 Task: Select Convenience. Add to cart, from Walgreens for 3390 Emily Renzelli Boulevard, San Francisco, California 94103, Cell Number 831-612-1938, following items : Vaseline Intensive Care Aloe Soothe Body Lotion - 1, Ruffles Potato Chips - 2, Wet n Wild Brow-Sessive Brow Shaping Gel Brown - 1, Doritos Flamin Hot Tortilla Chips Limon - 1
Action: Mouse moved to (310, 144)
Screenshot: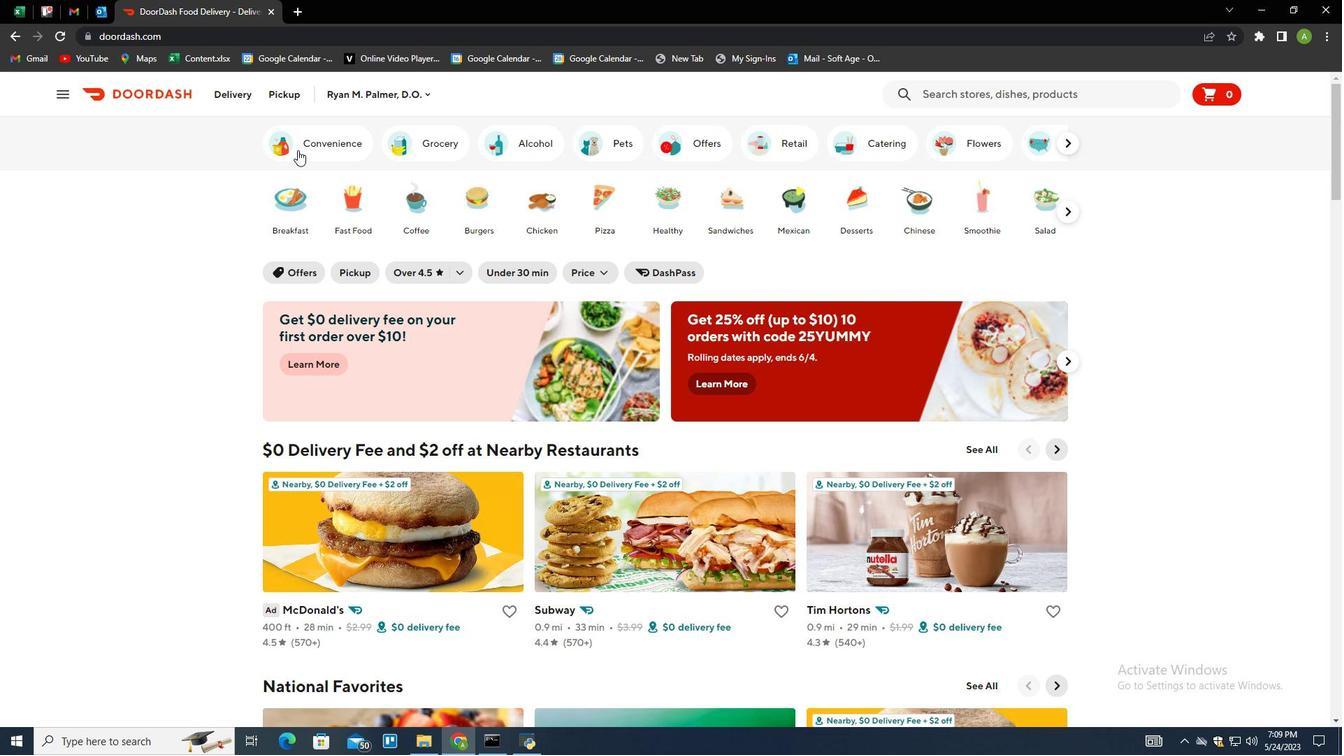 
Action: Mouse pressed left at (310, 144)
Screenshot: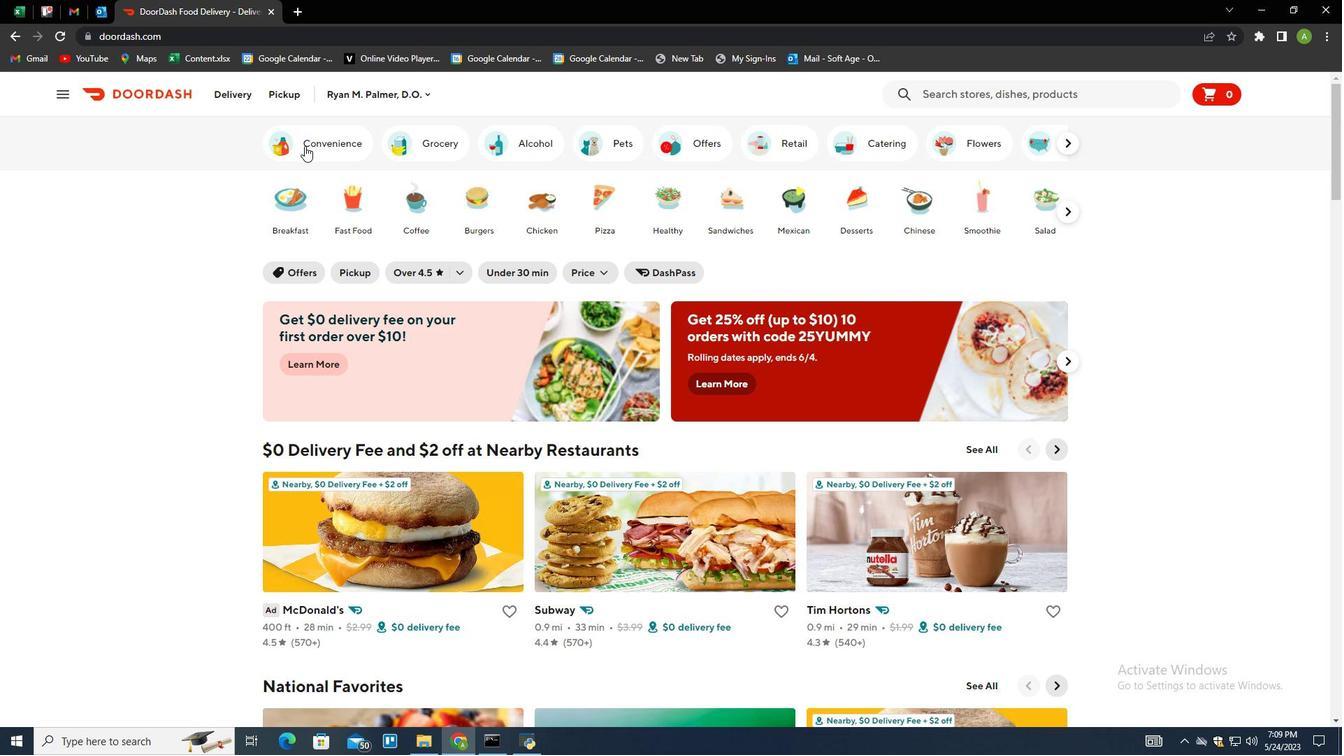 
Action: Mouse moved to (865, 509)
Screenshot: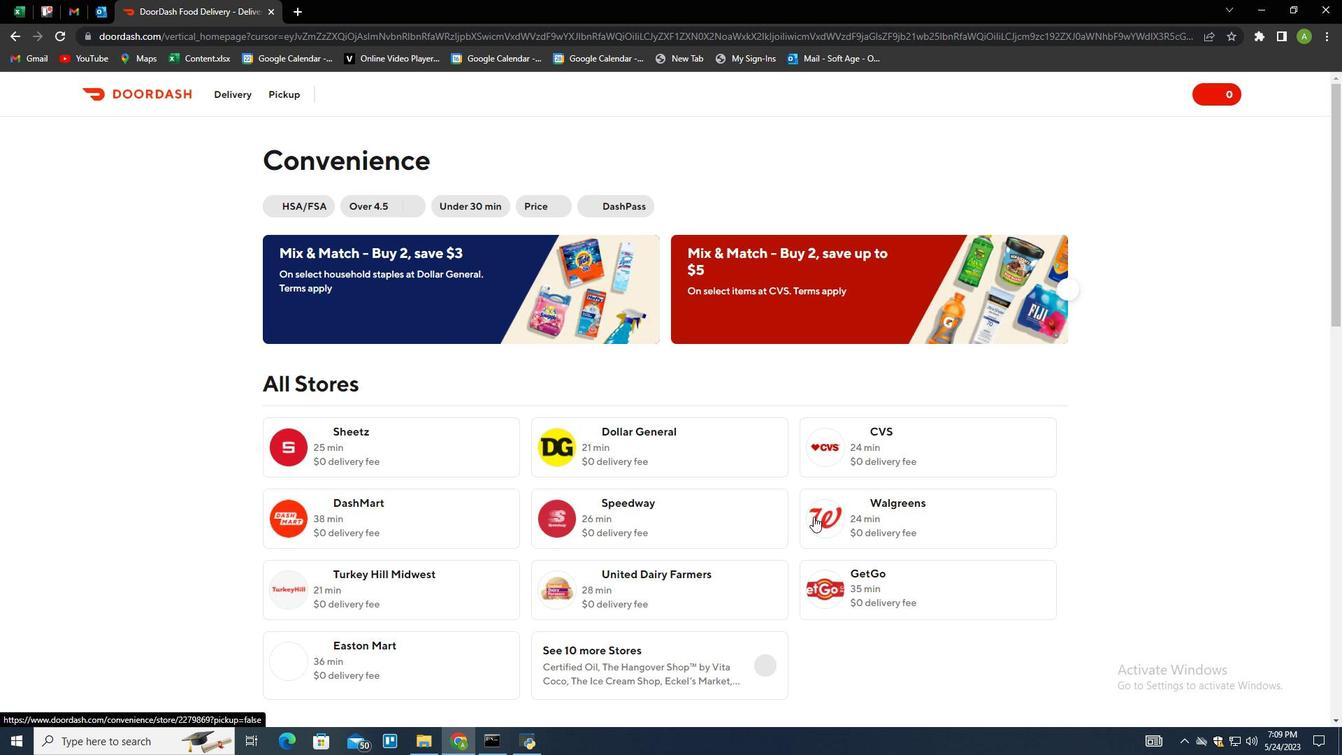 
Action: Mouse pressed left at (865, 509)
Screenshot: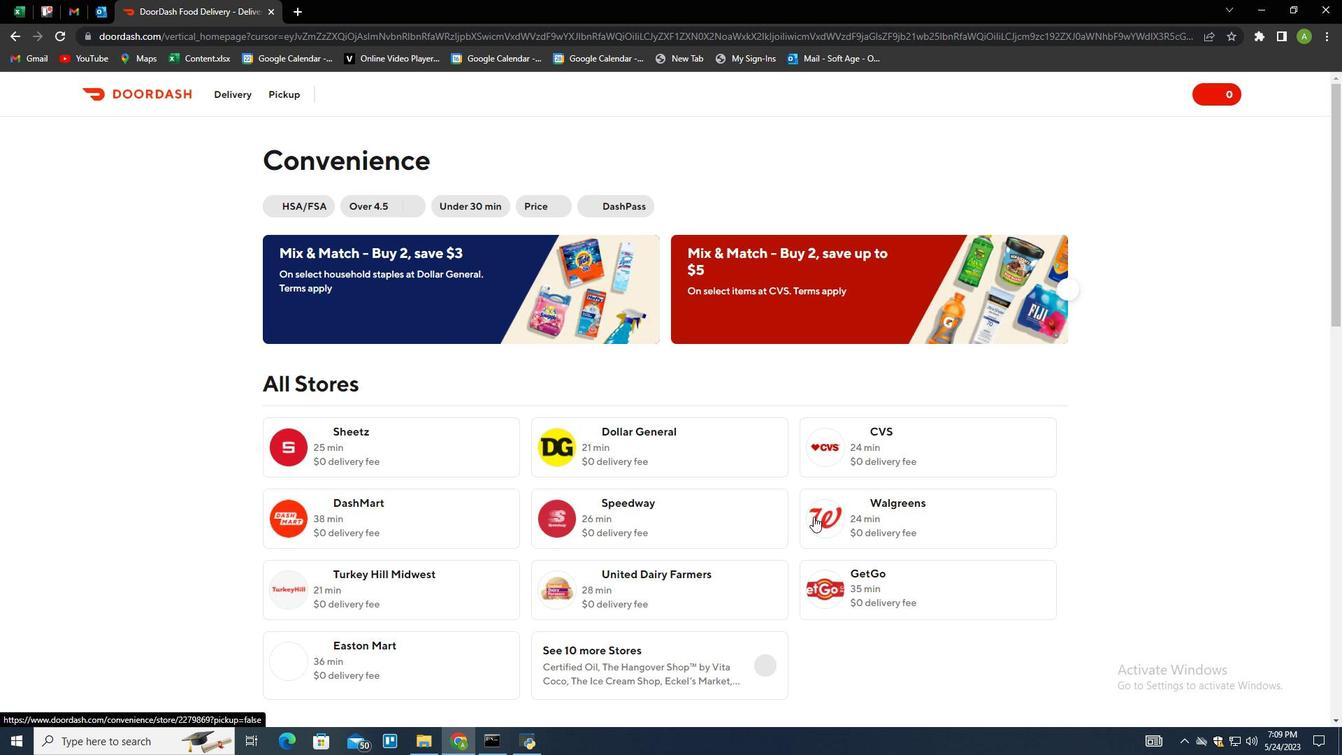 
Action: Mouse moved to (320, 94)
Screenshot: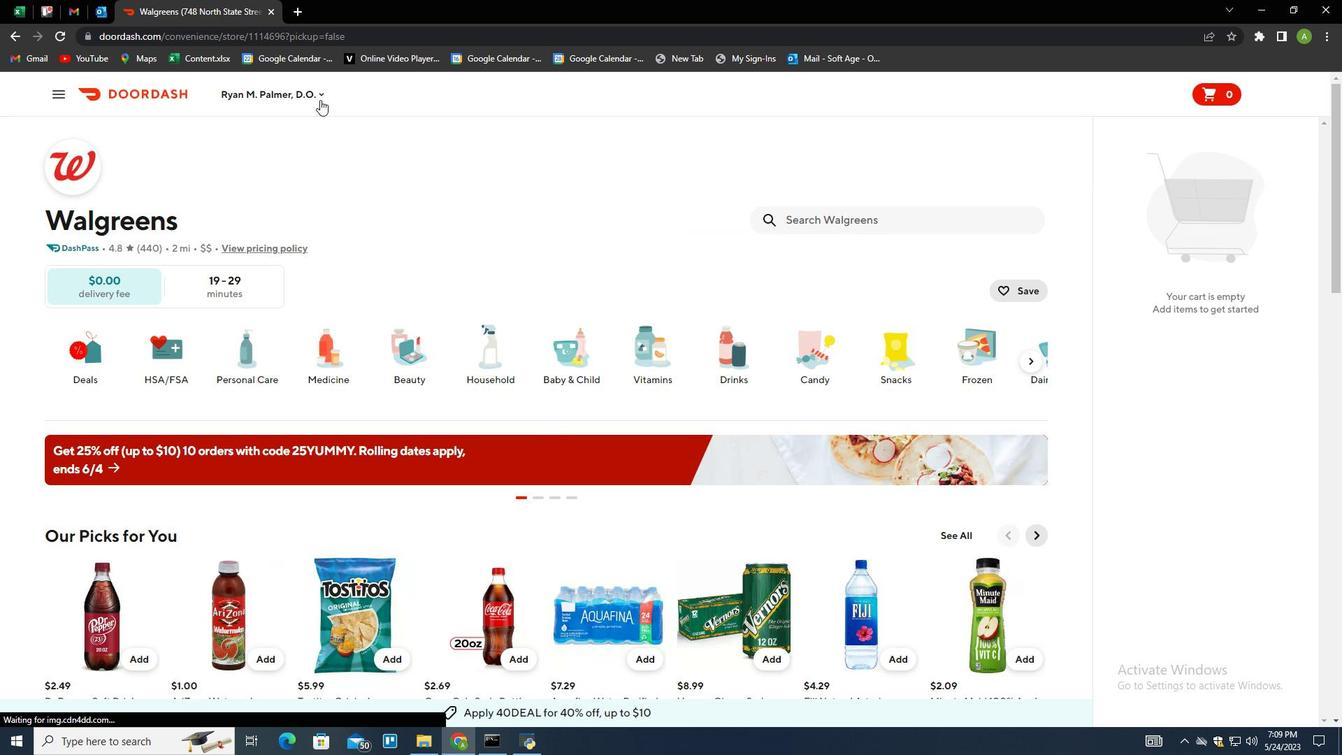 
Action: Mouse pressed left at (320, 94)
Screenshot: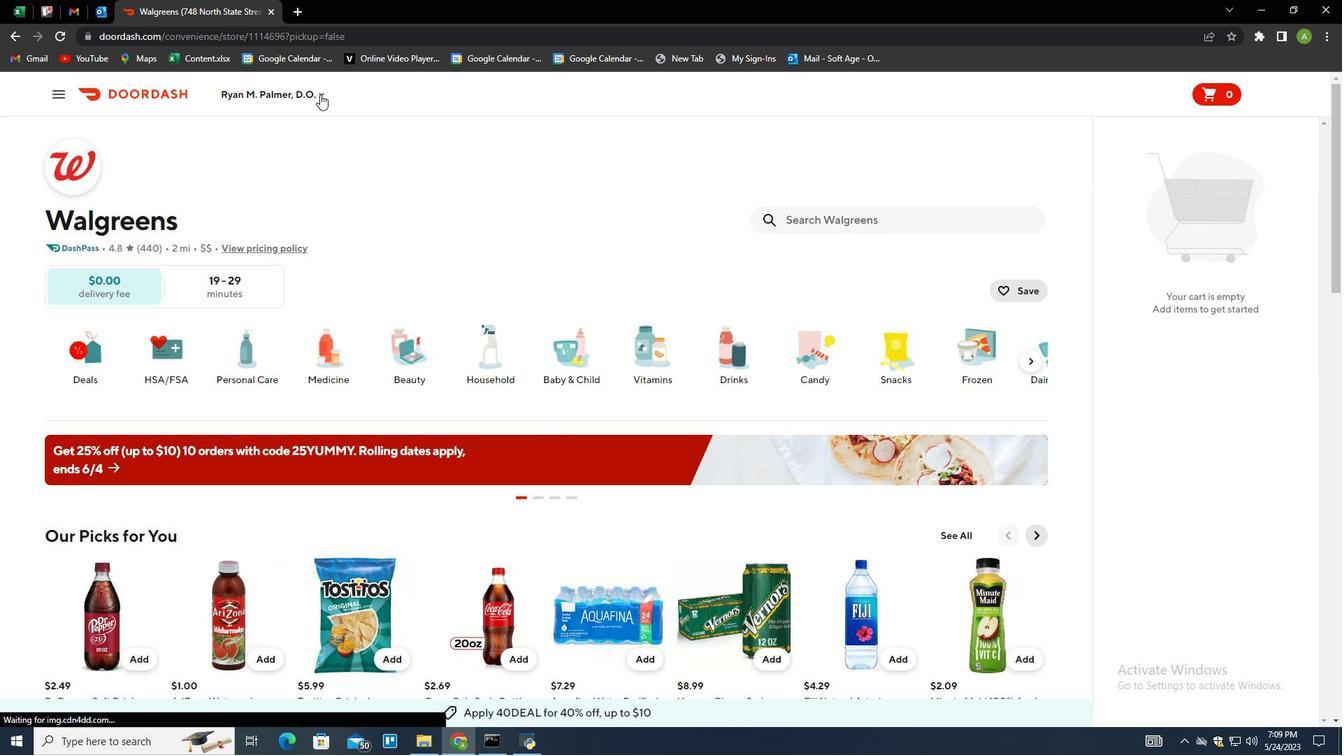 
Action: Mouse moved to (336, 152)
Screenshot: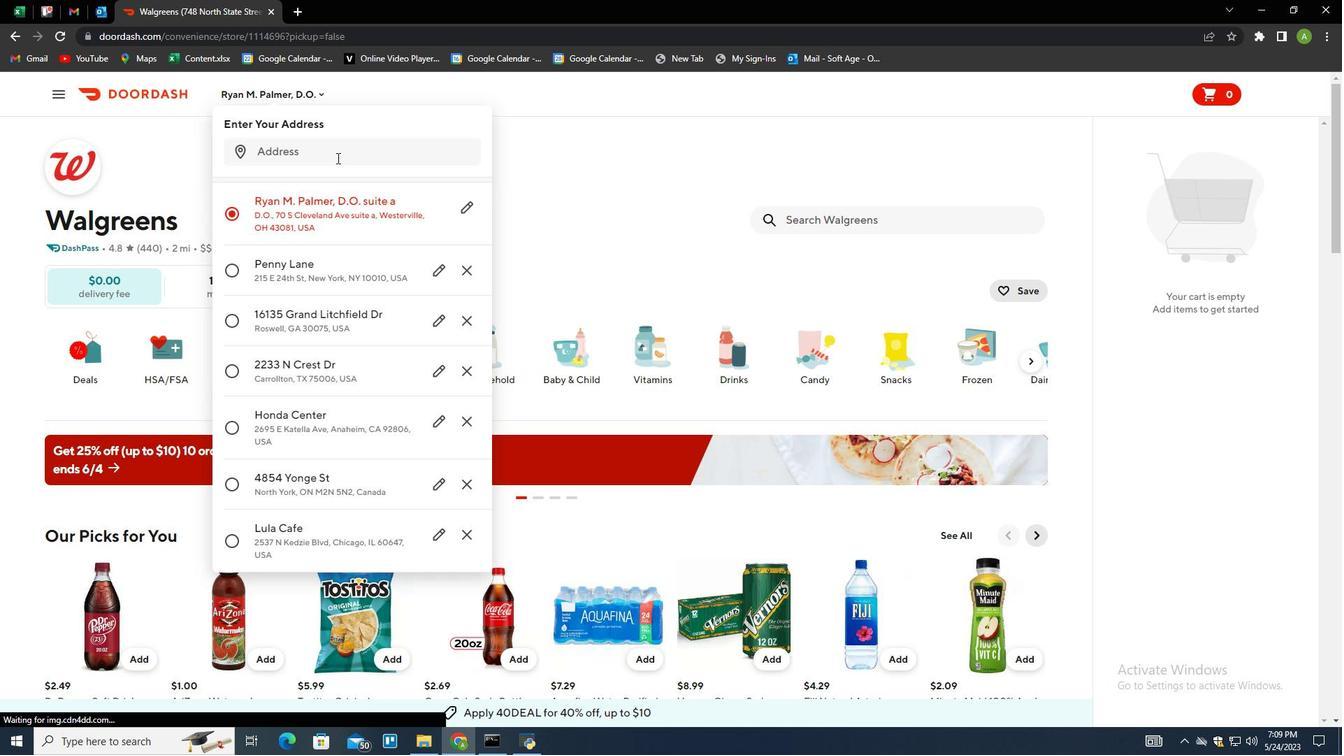 
Action: Mouse pressed left at (336, 152)
Screenshot: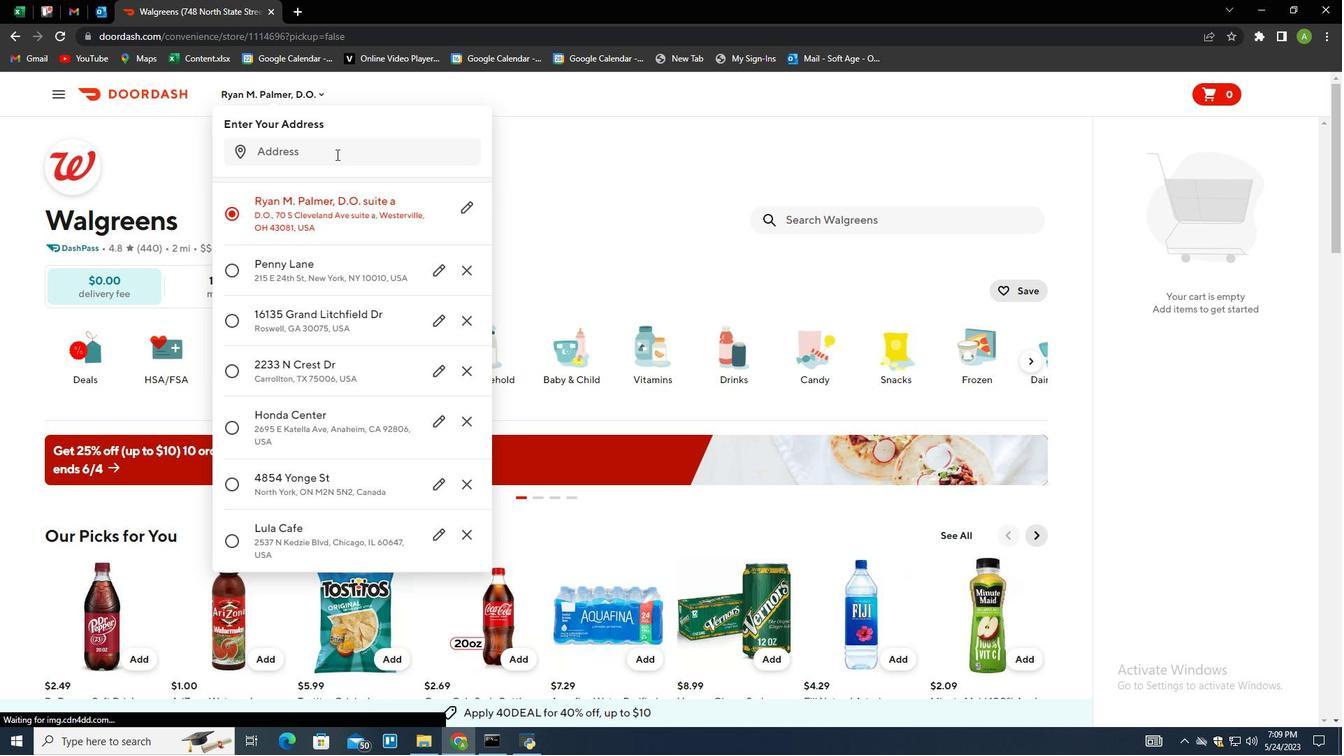 
Action: Mouse moved to (330, 179)
Screenshot: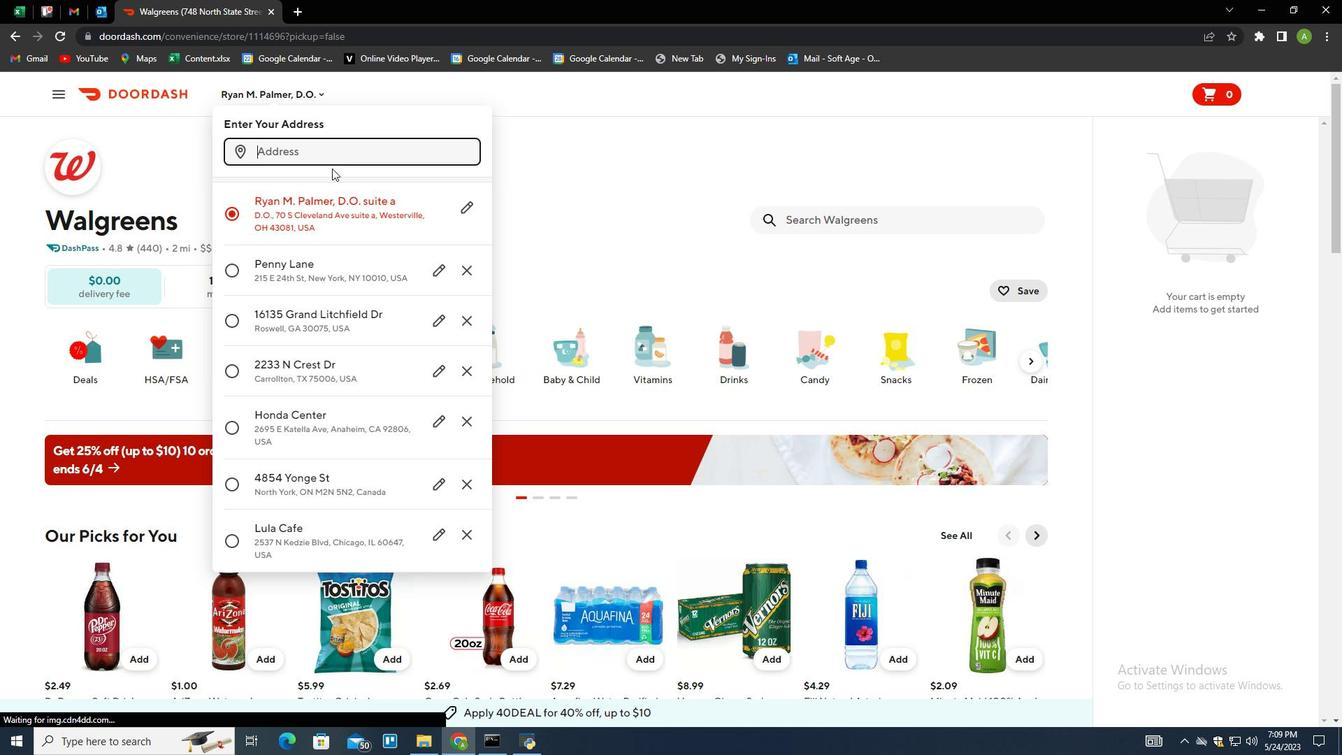 
Action: Key pressed 3390<Key.space>emily<Key.space>renzelli<Key.space>boulevvard,<Key.space>san<Key.space>francisco,california<Key.space>94103,<Key.backspace><Key.enter>
Screenshot: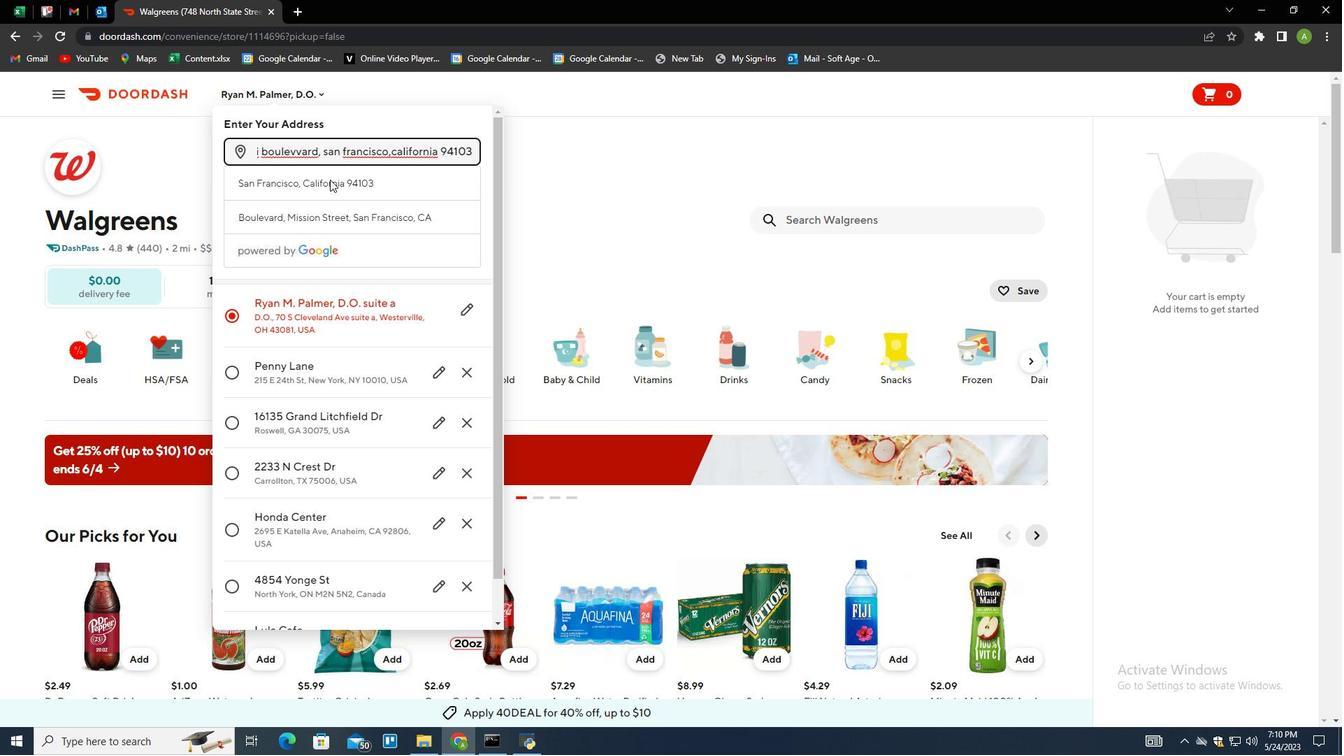 
Action: Mouse moved to (412, 532)
Screenshot: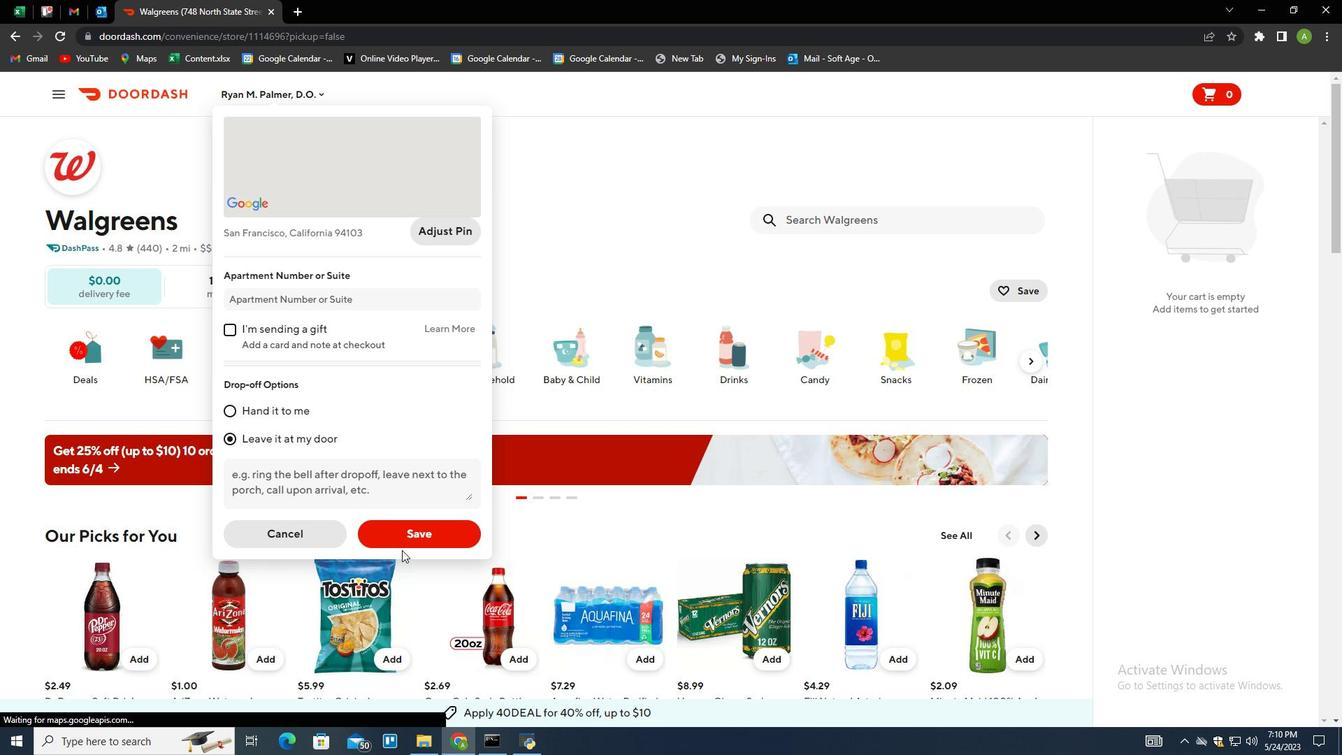 
Action: Mouse pressed left at (412, 532)
Screenshot: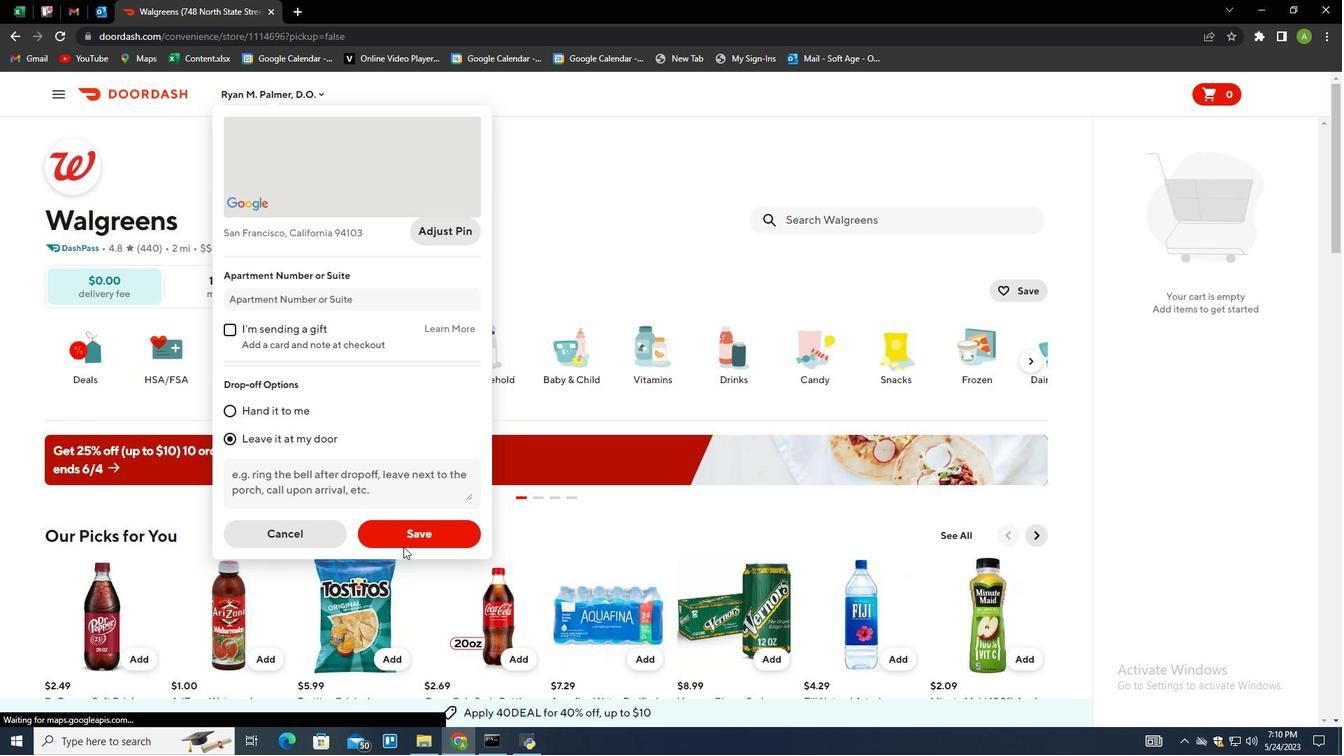 
Action: Mouse moved to (840, 214)
Screenshot: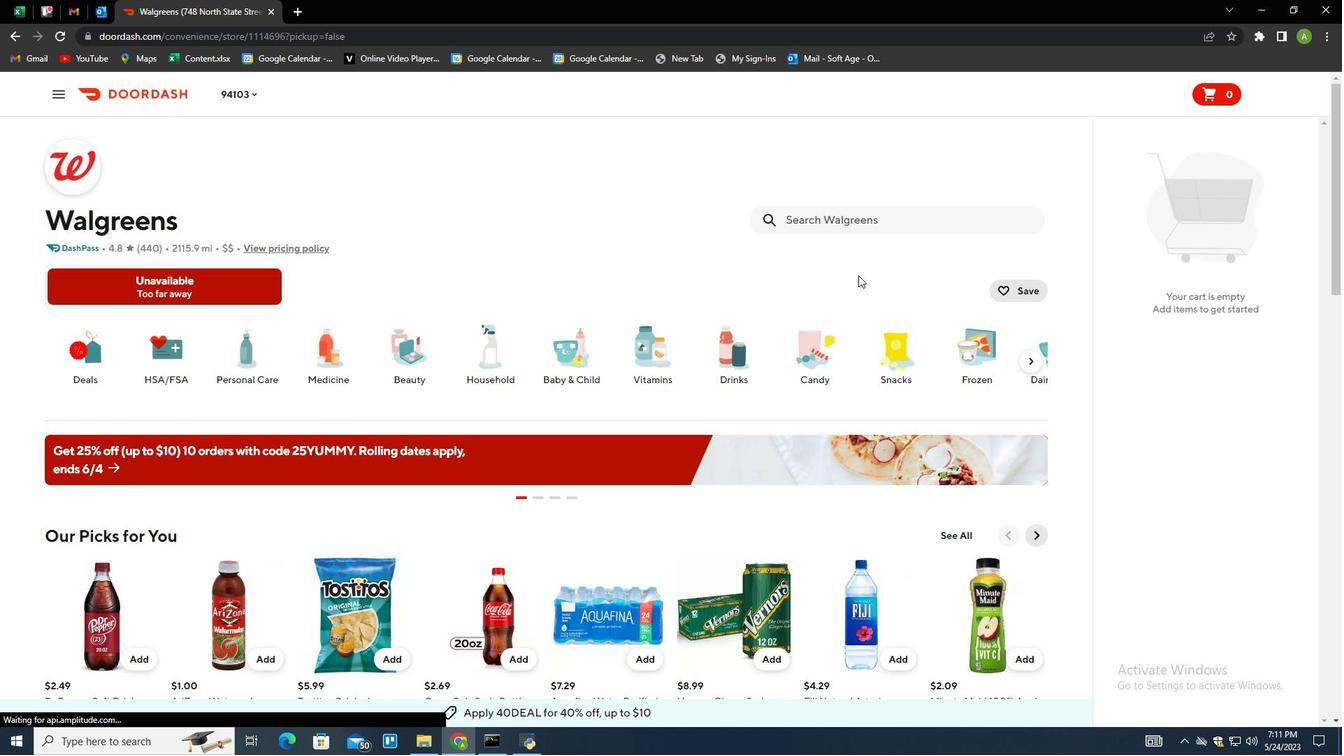 
Action: Mouse pressed left at (840, 214)
Screenshot: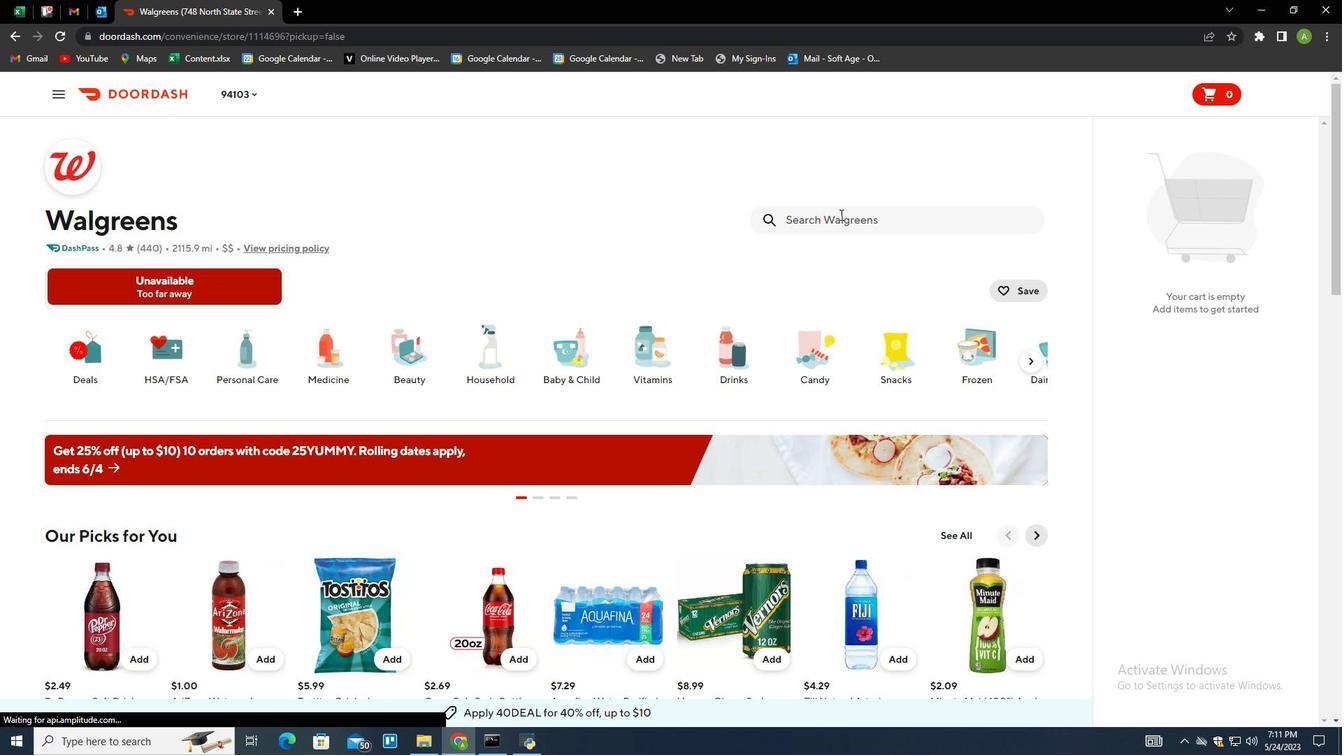 
Action: Mouse moved to (836, 226)
Screenshot: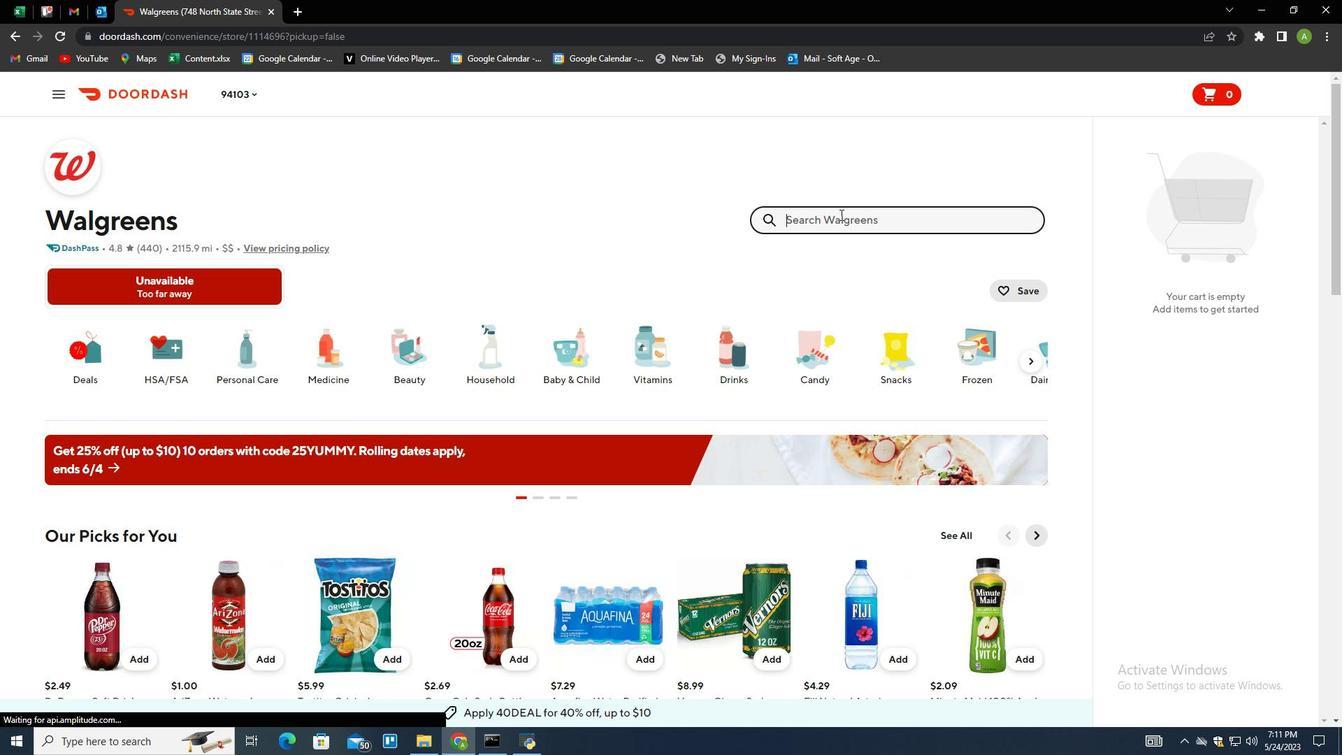 
Action: Key pressed vaseline<Key.space>lntensive<Key.space>care<Key.space>aloe<Key.space>soothe<Key.space>bi<Key.backspace>ody<Key.space>lotion<Key.enter>
Screenshot: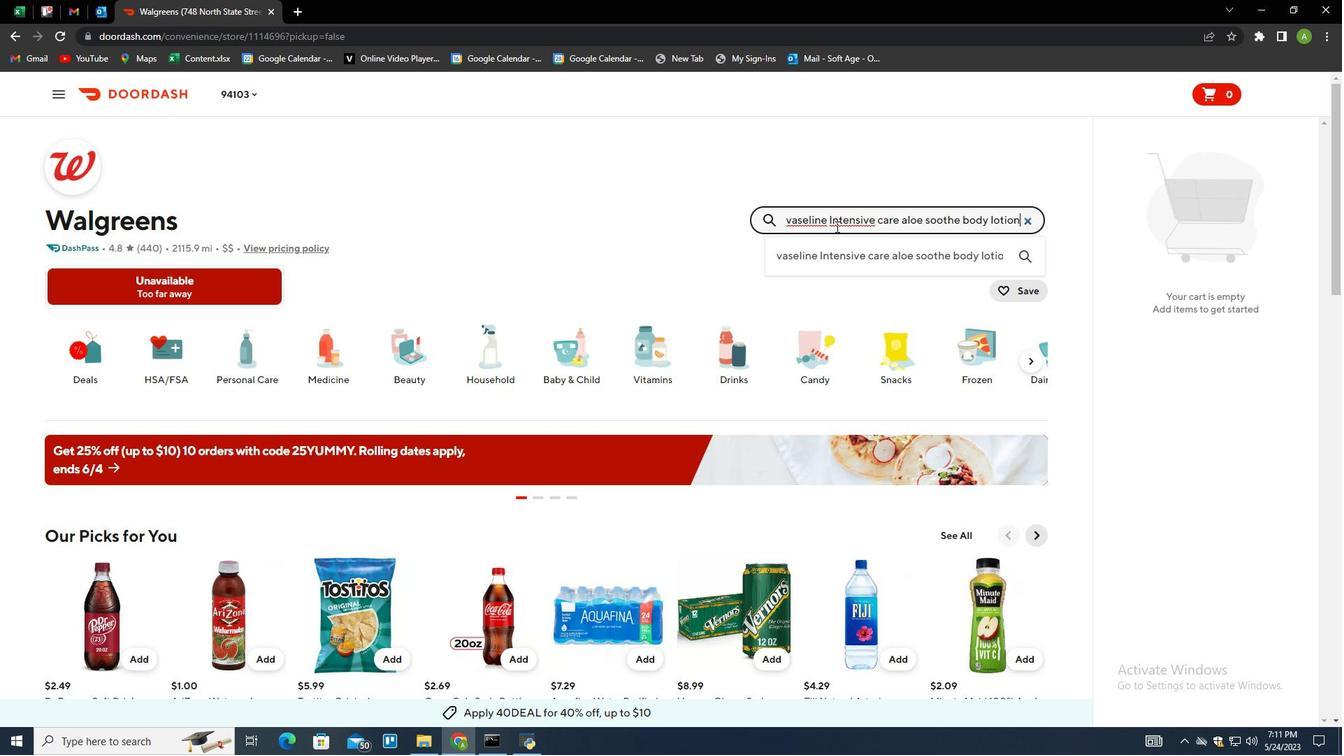 
Action: Mouse moved to (117, 390)
Screenshot: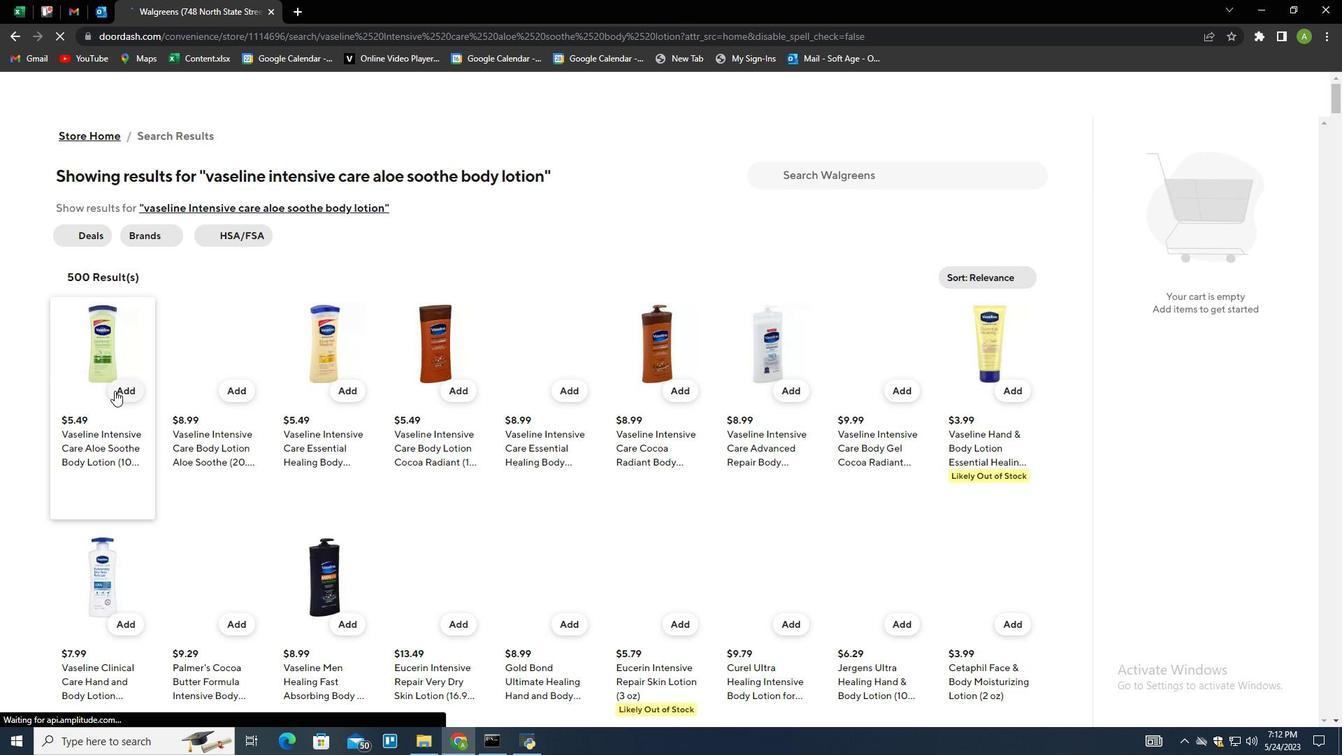 
Action: Mouse pressed left at (117, 390)
Screenshot: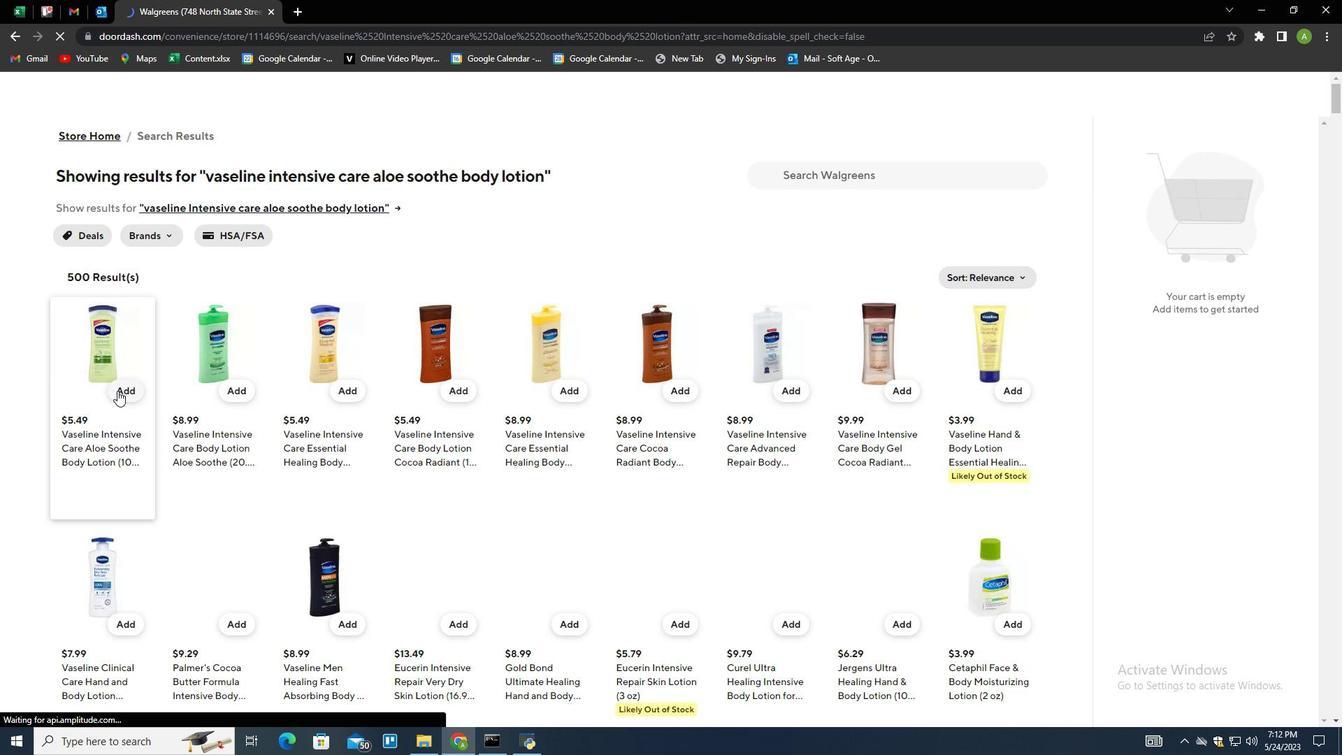 
Action: Mouse moved to (842, 168)
Screenshot: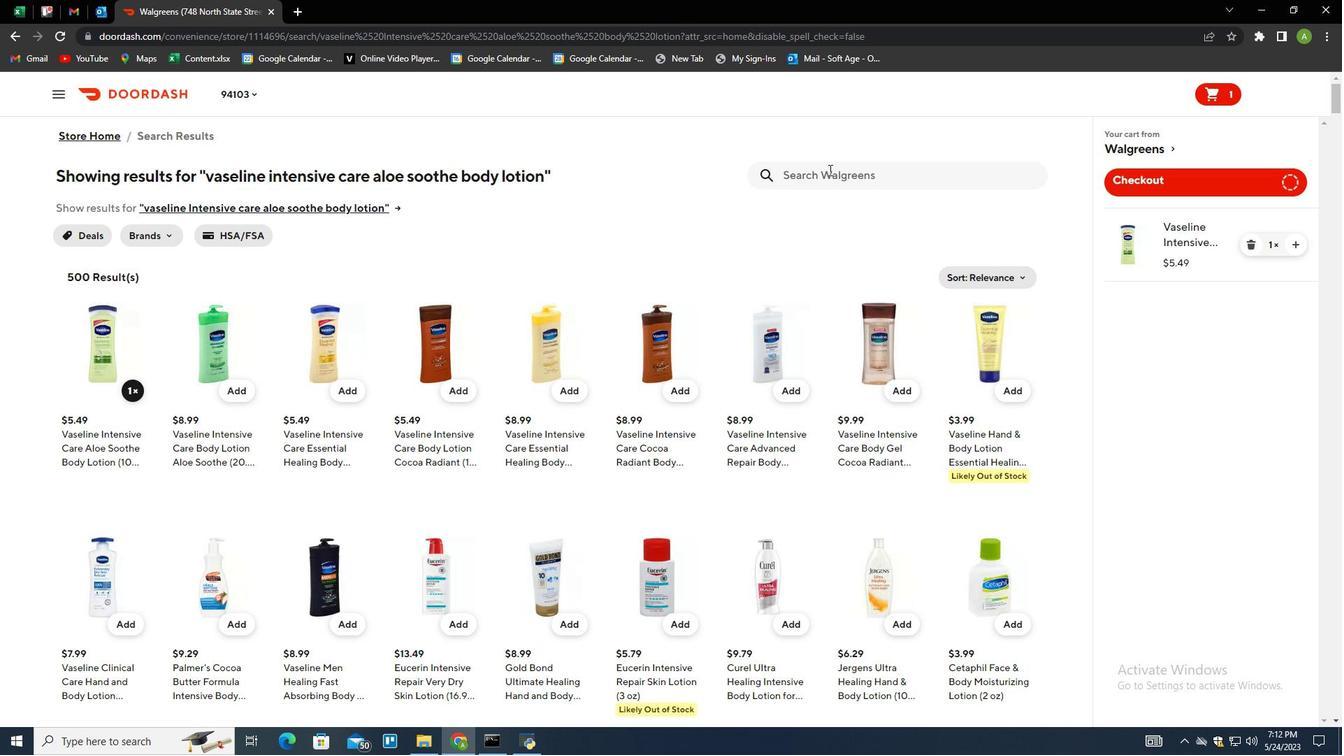 
Action: Mouse pressed left at (842, 168)
Screenshot: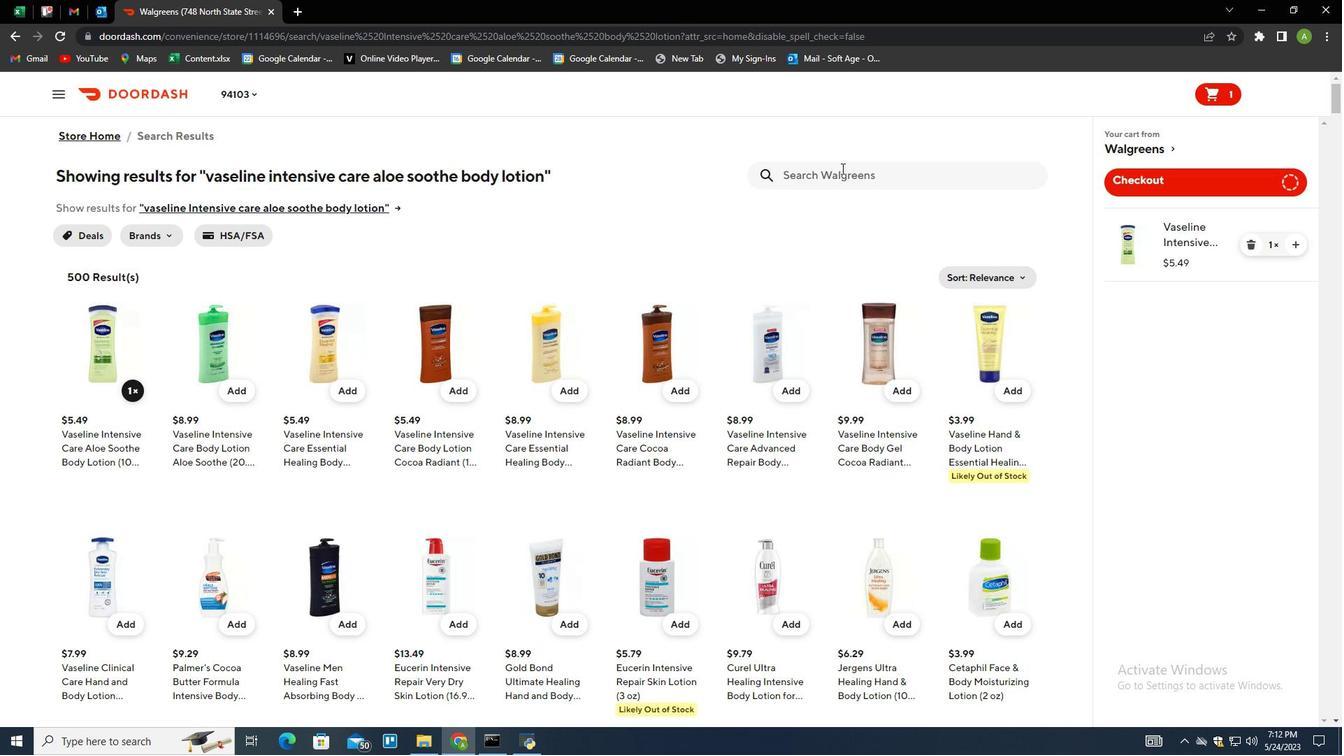 
Action: Mouse moved to (769, 196)
Screenshot: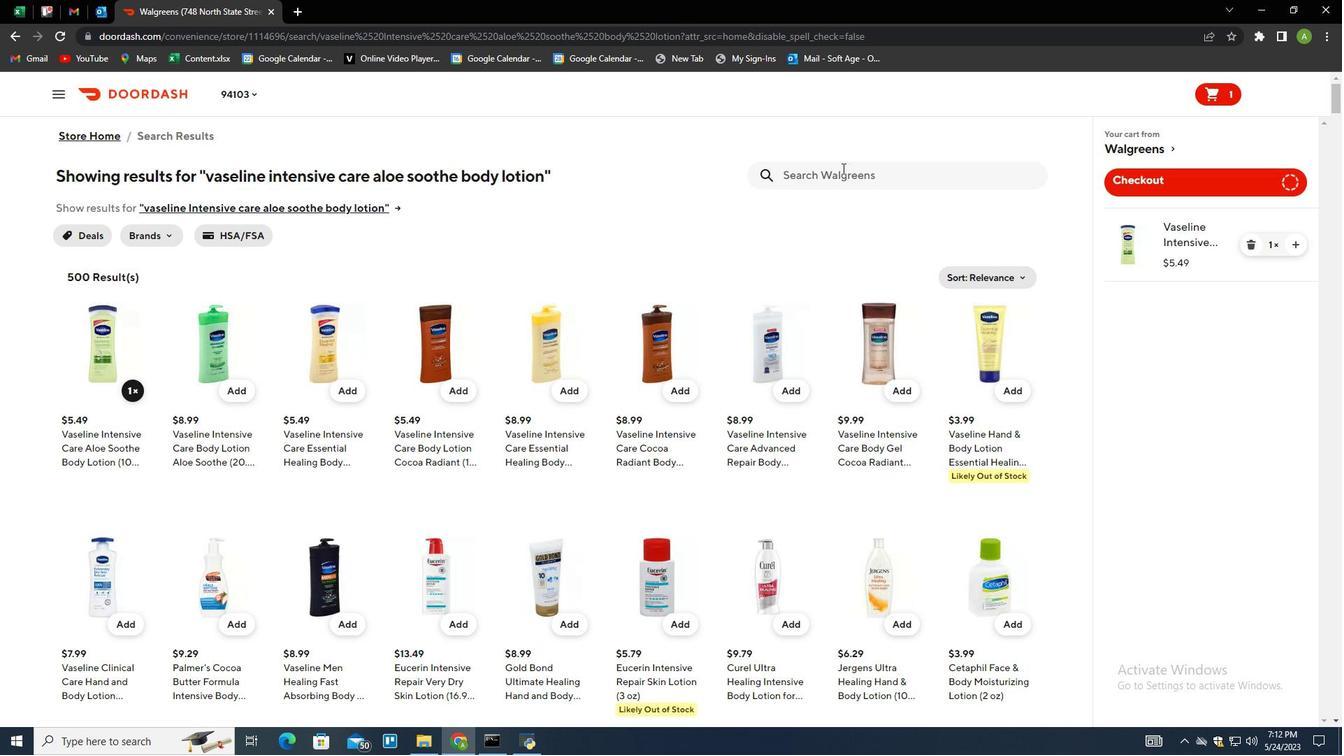 
Action: Key pressed ruffles<Key.space>potato<Key.space>chips<Key.enter>
Screenshot: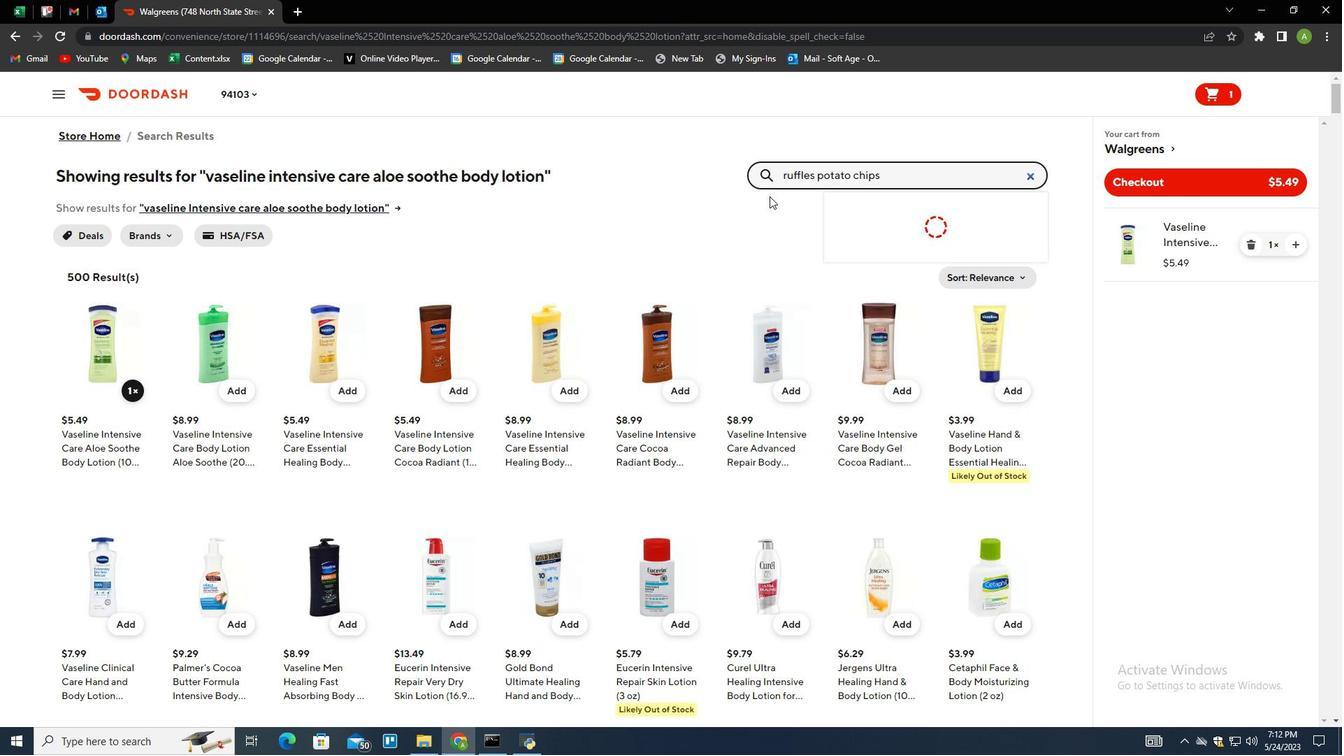 
Action: Mouse moved to (120, 365)
Screenshot: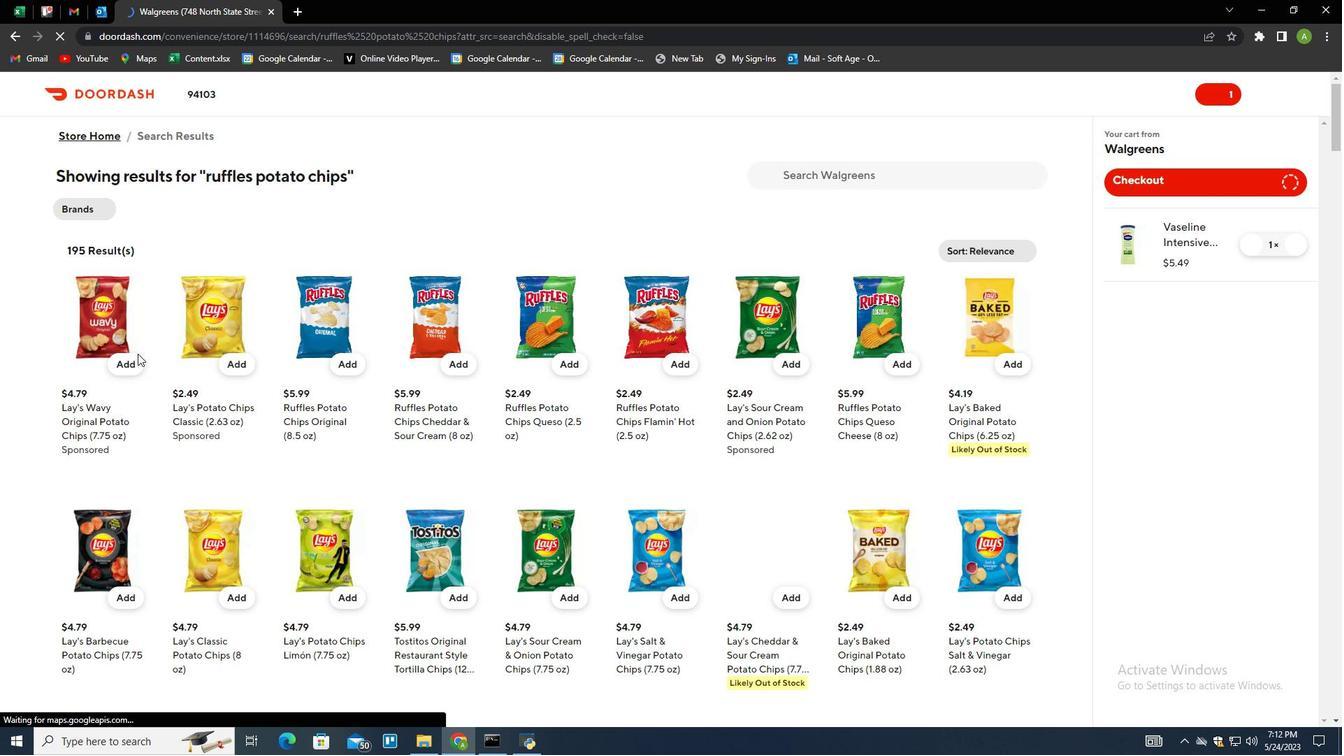 
Action: Mouse pressed left at (120, 365)
Screenshot: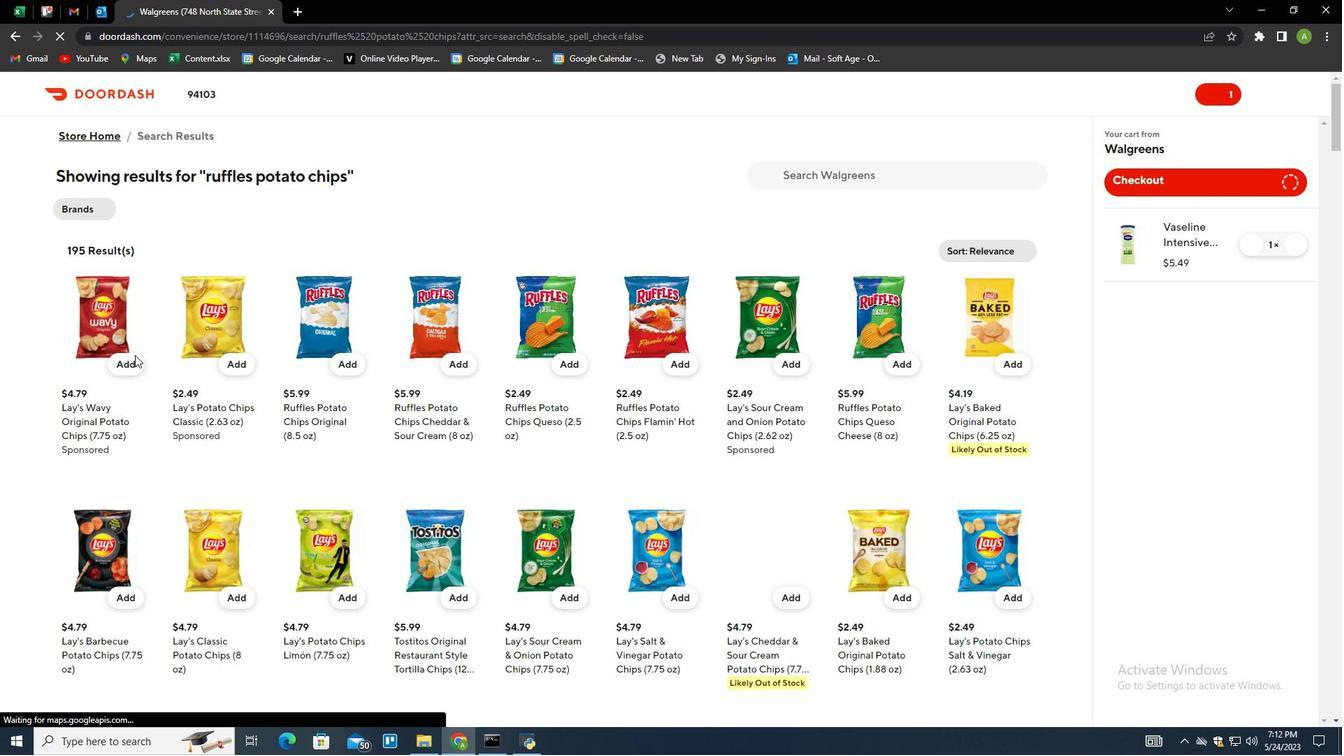 
Action: Mouse moved to (1294, 314)
Screenshot: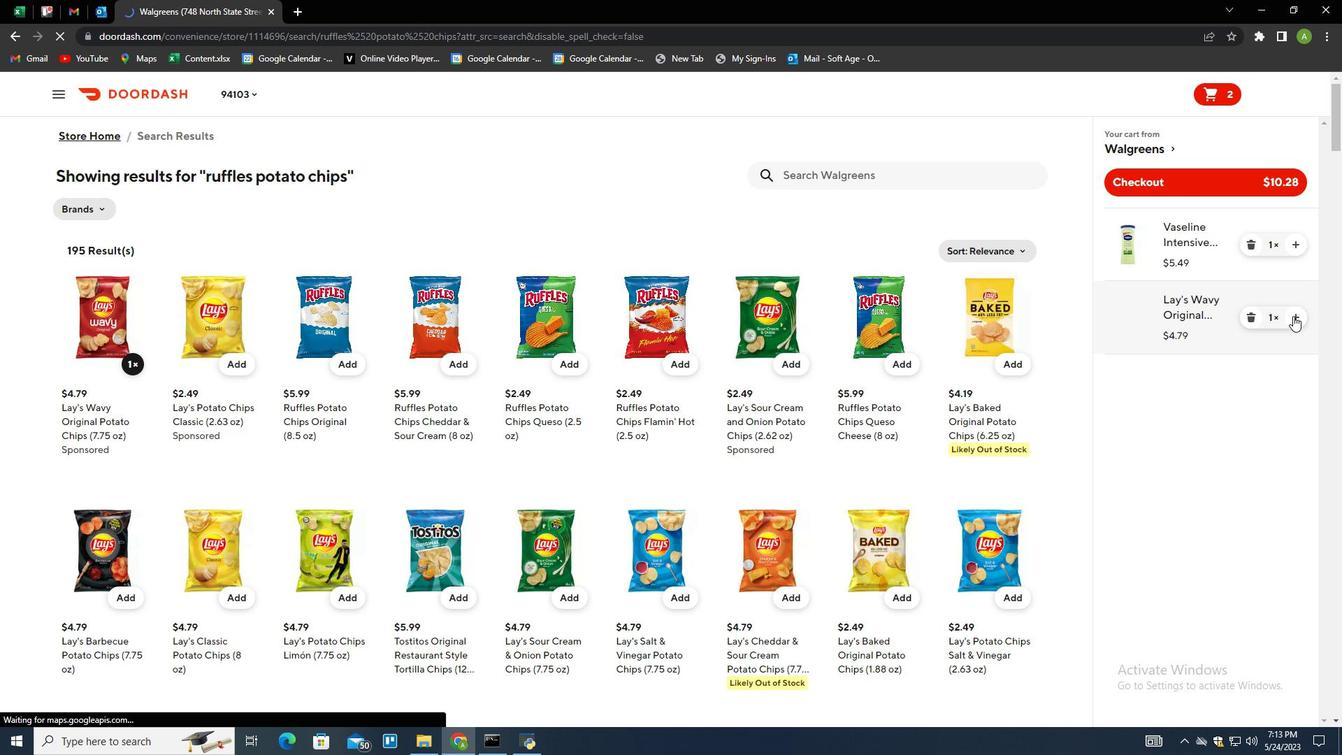 
Action: Mouse pressed left at (1294, 314)
Screenshot: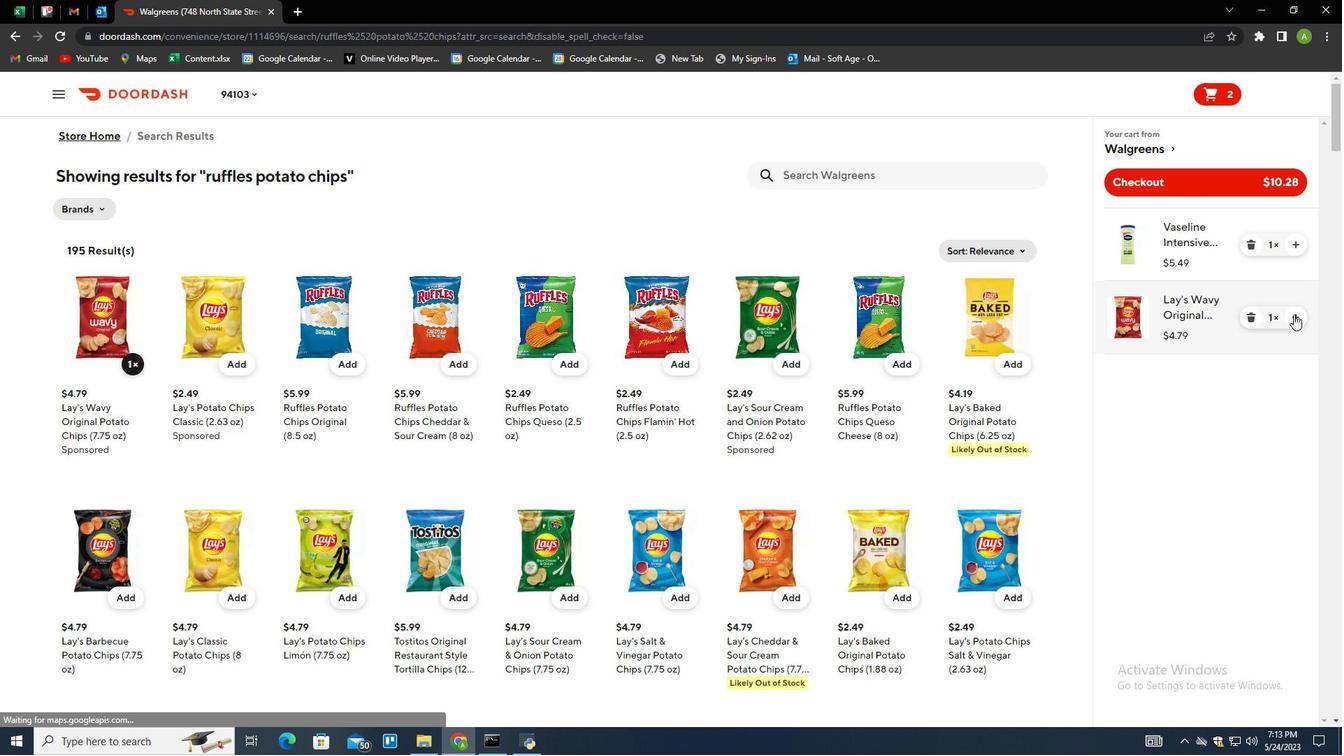 
Action: Mouse moved to (843, 169)
Screenshot: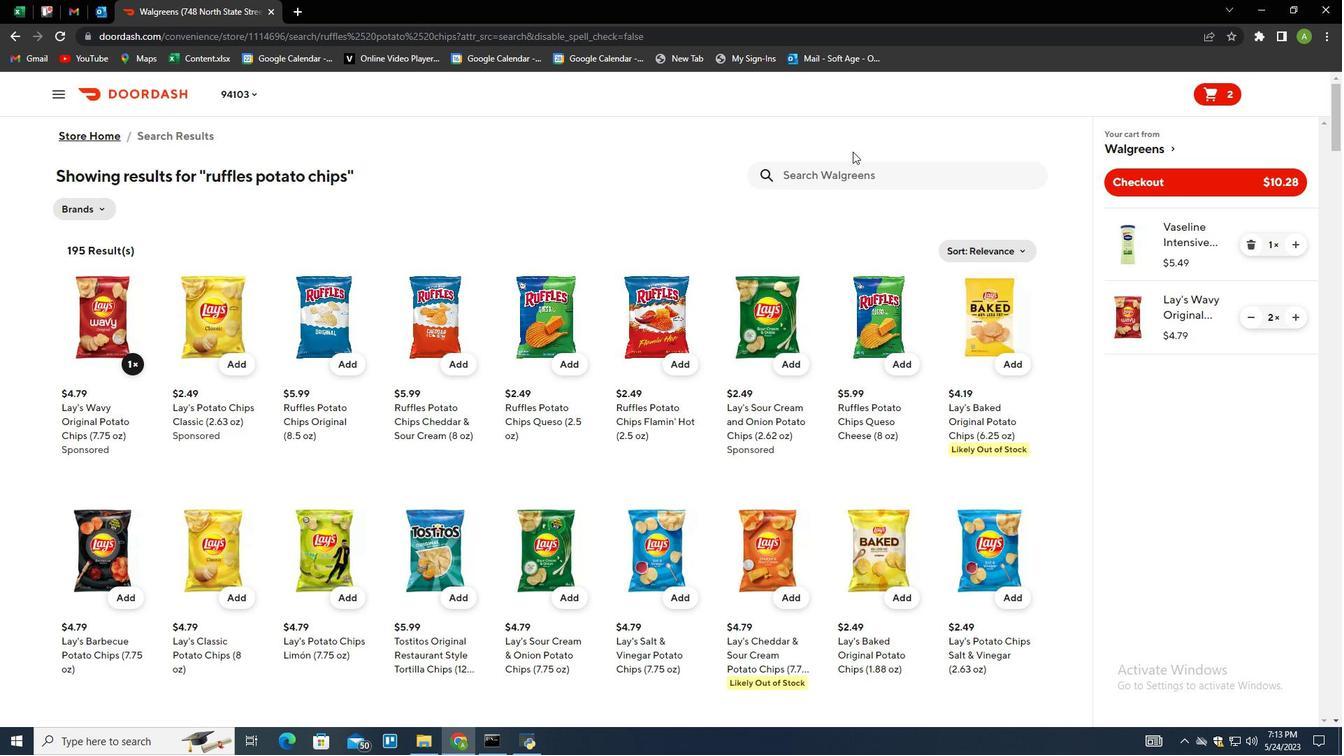 
Action: Mouse pressed left at (843, 169)
Screenshot: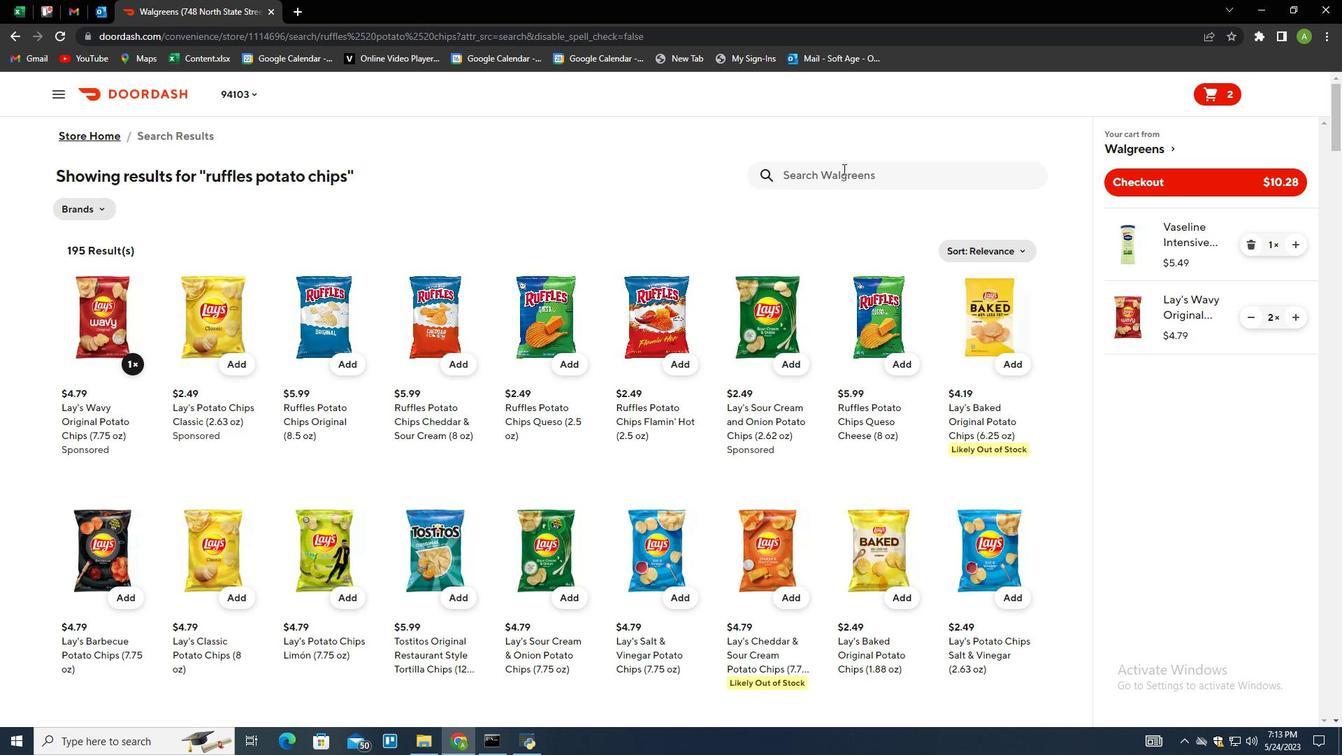 
Action: Mouse moved to (838, 174)
Screenshot: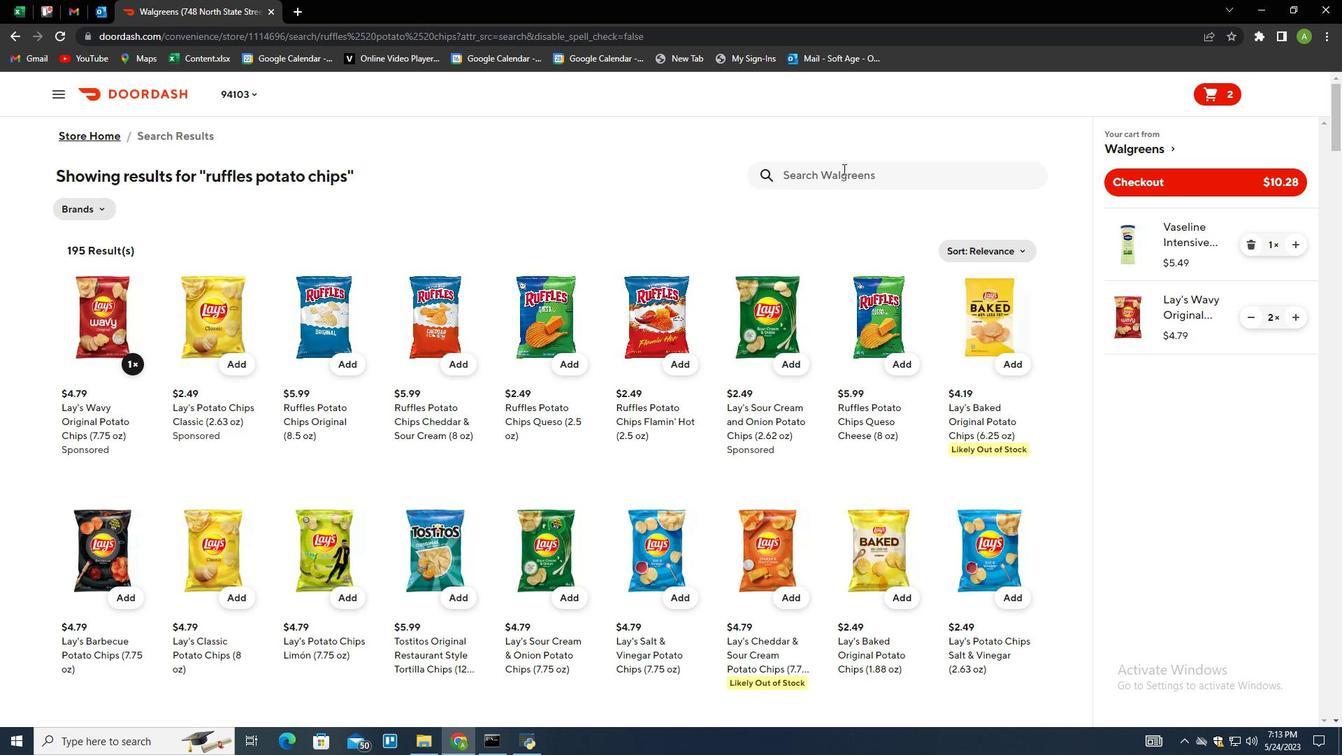 
Action: Key pressed wet<Key.space>n<Key.space>wild<Key.space>brow-sessive<Key.space>brow<Key.space>shapiu<Key.backspace>ng<Key.space>gel<Key.space>brown<Key.enter>
Screenshot: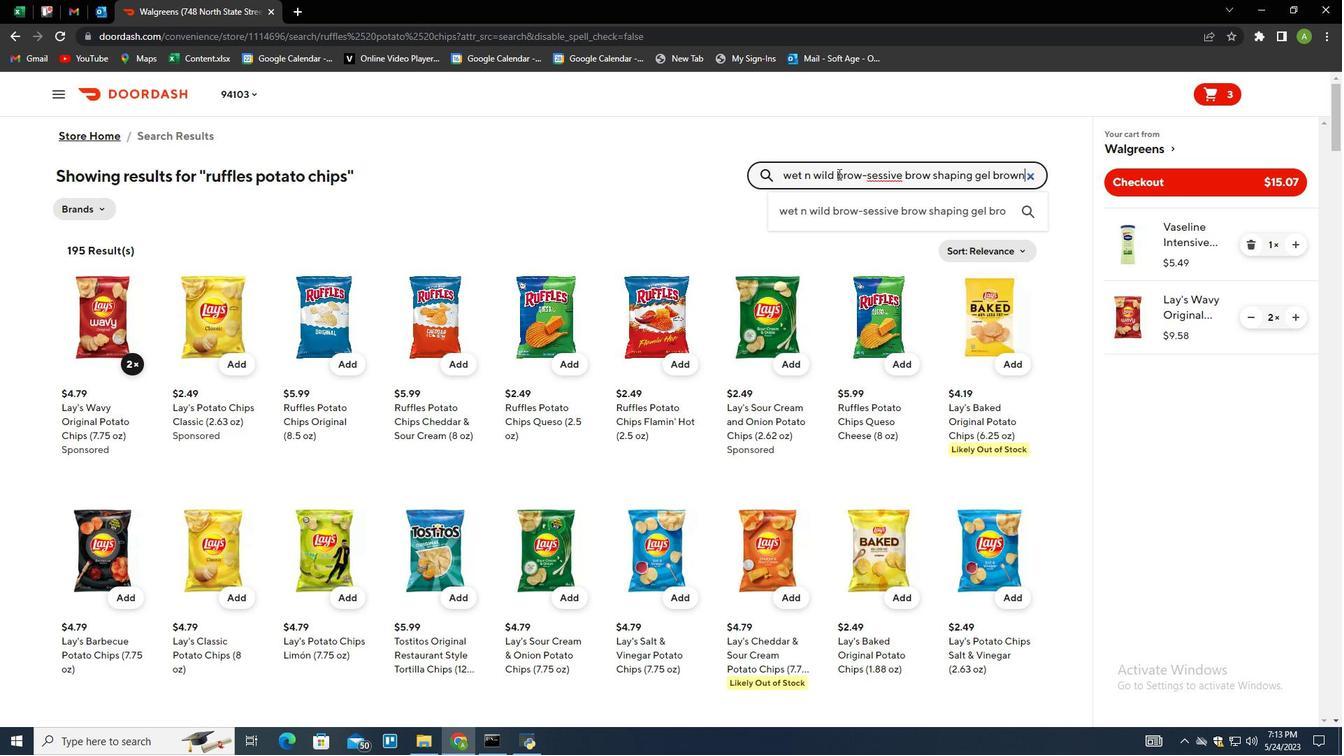 
Action: Mouse moved to (141, 353)
Screenshot: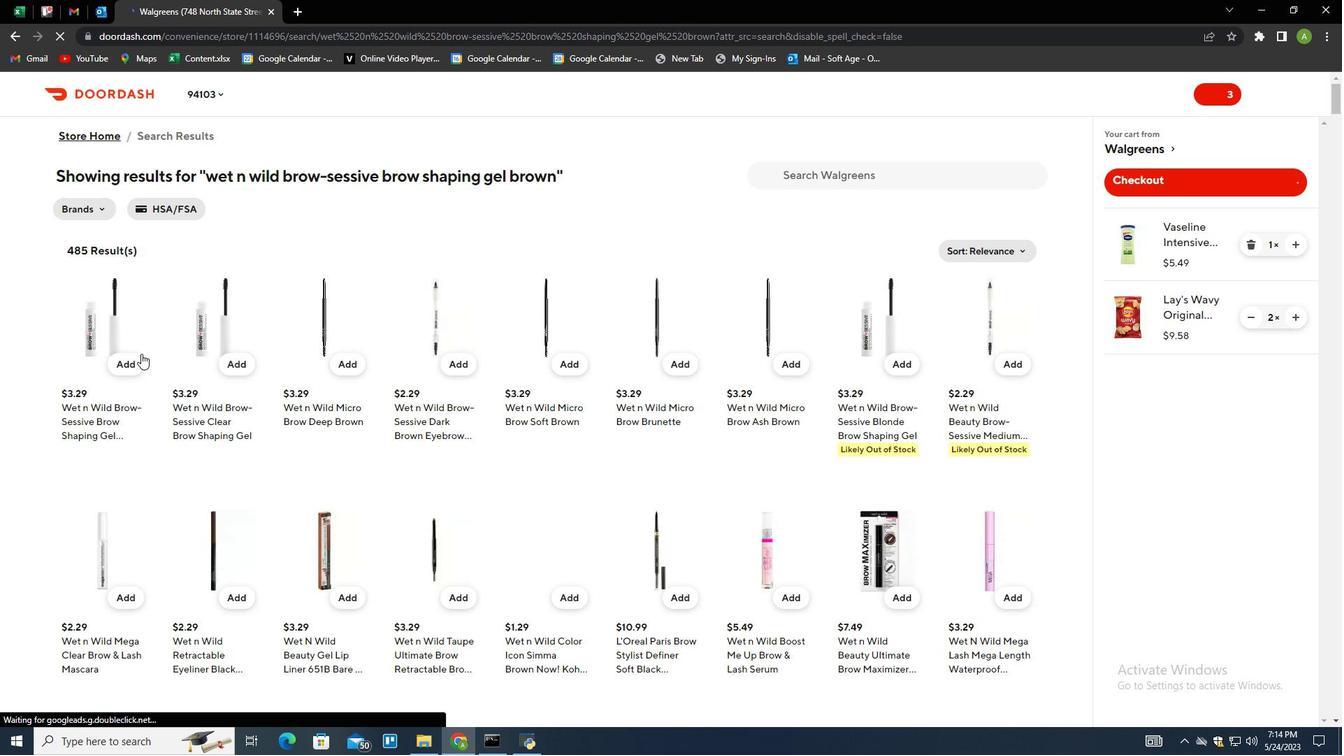 
Action: Mouse pressed left at (141, 353)
Screenshot: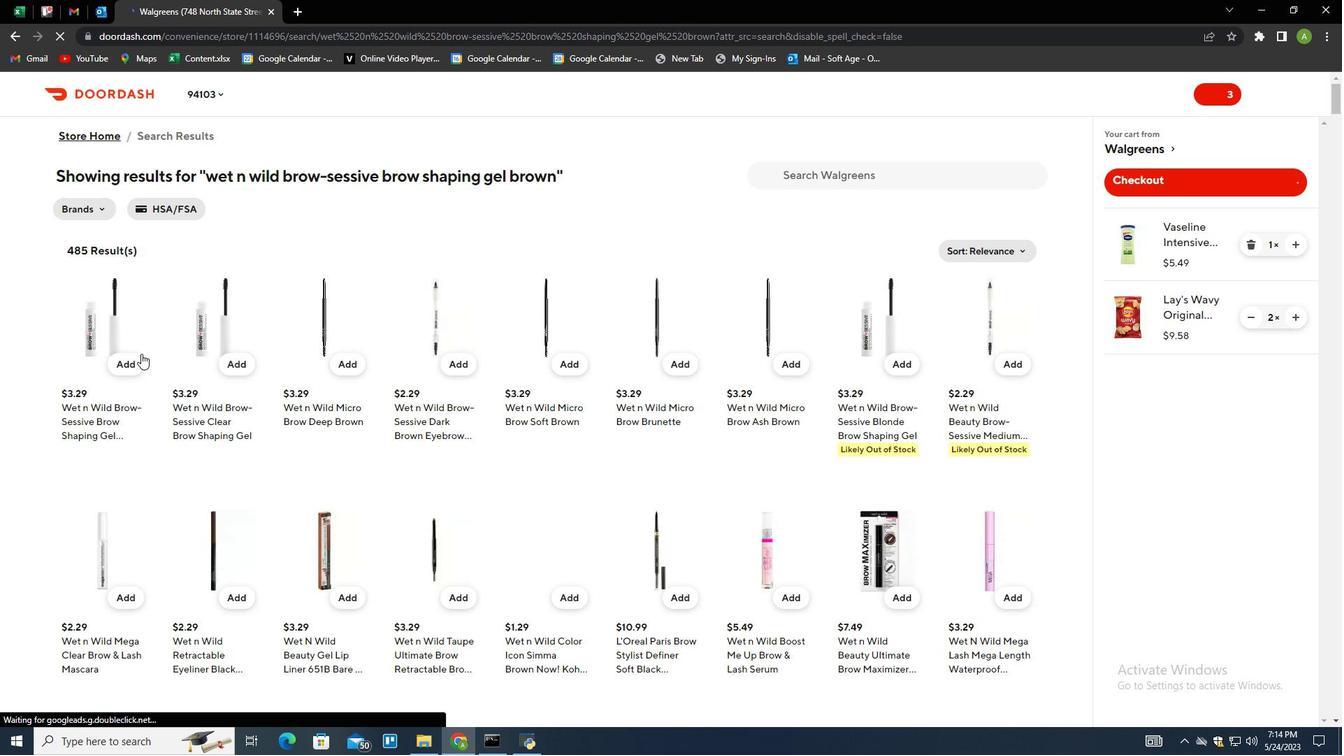 
Action: Mouse moved to (826, 176)
Screenshot: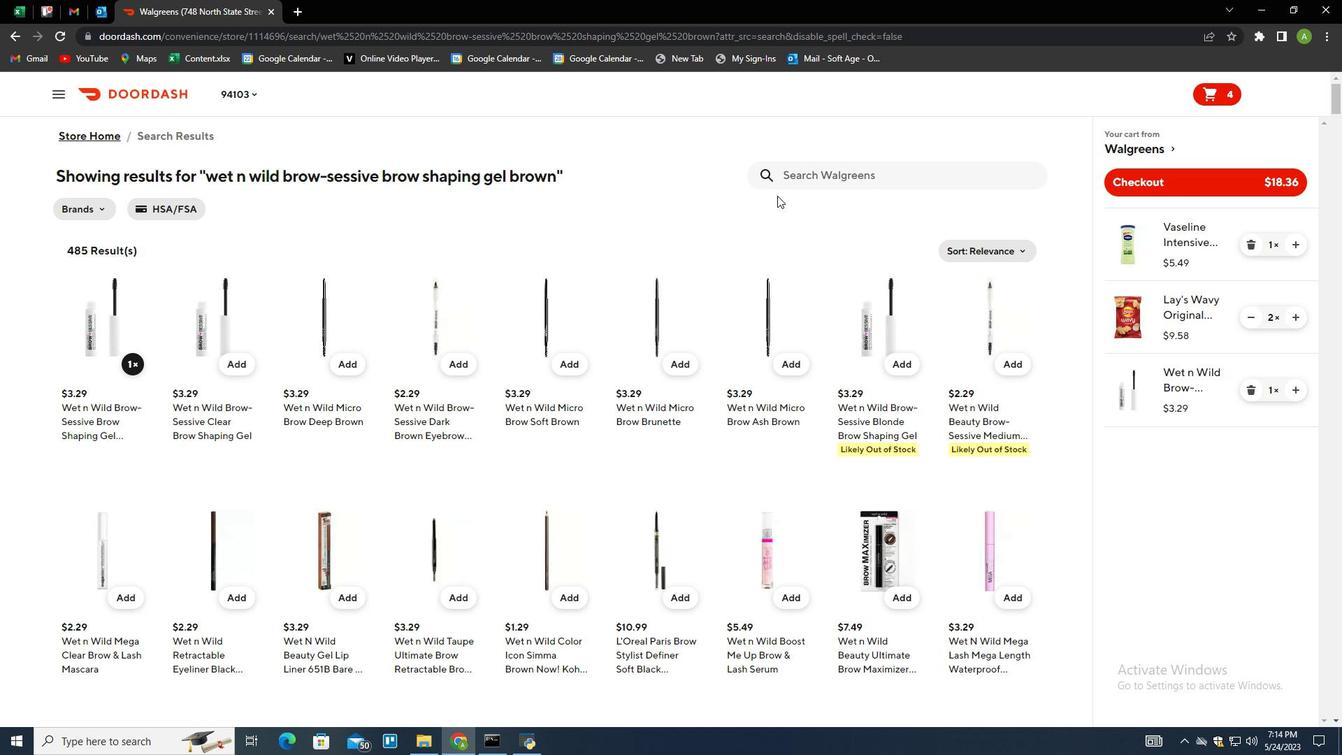 
Action: Mouse pressed left at (826, 176)
Screenshot: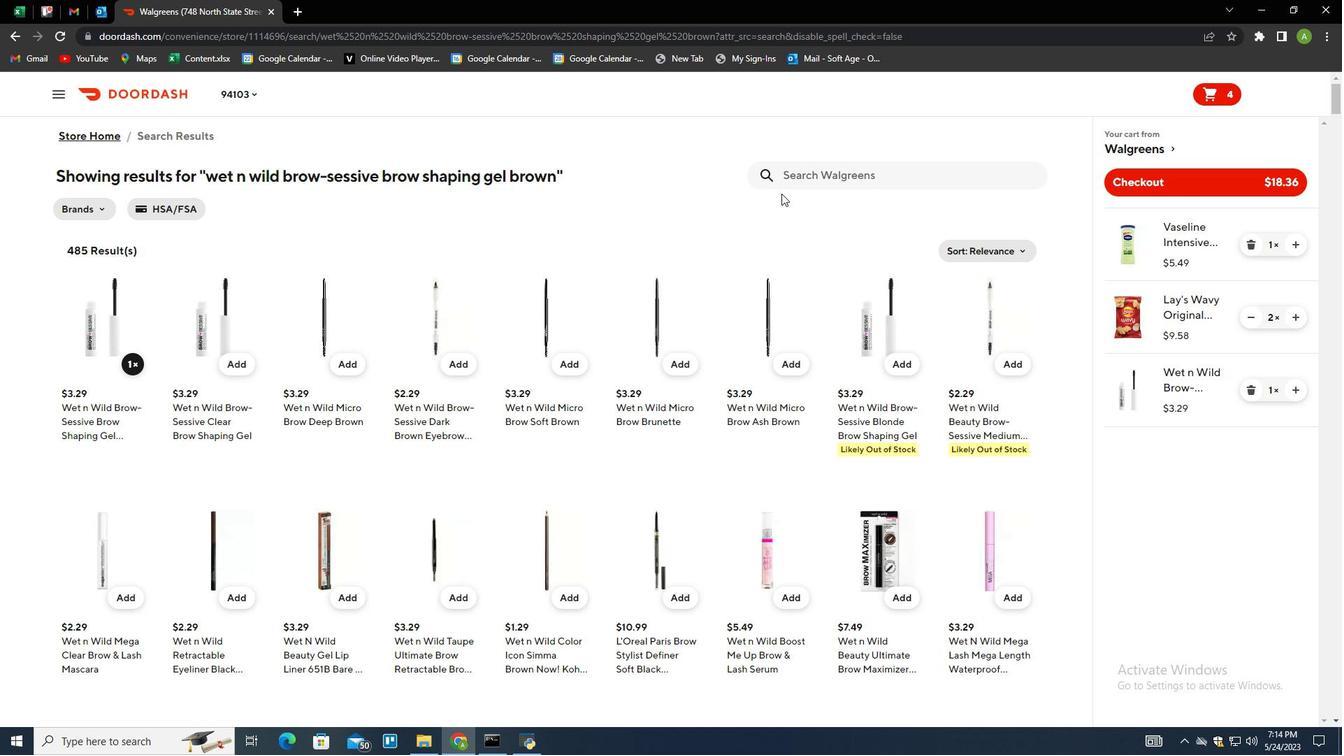 
Action: Mouse moved to (821, 180)
Screenshot: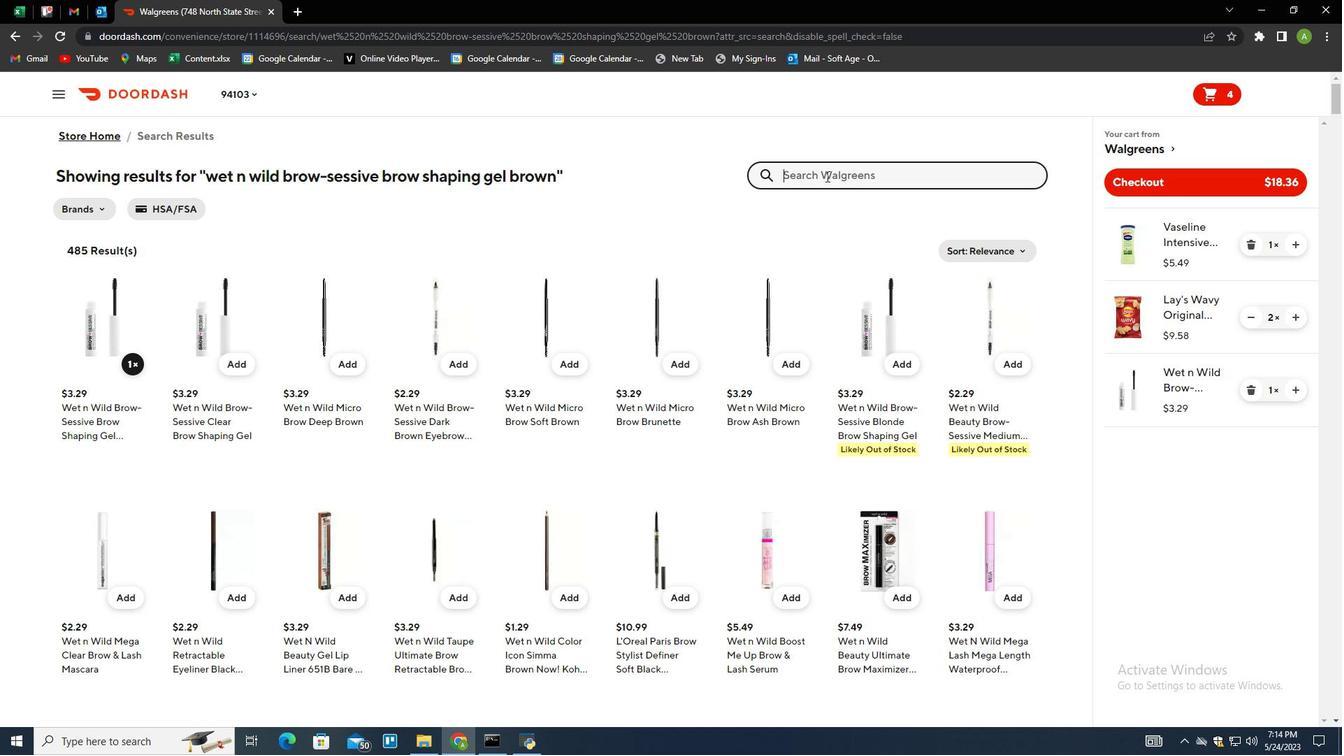 
Action: Key pressed dorir<Key.backspace>tos<Key.space>flamin<Key.space>hot<Key.space>toe<Key.backspace>rtilla<Key.space>chips<Key.space>limon<Key.enter>
Screenshot: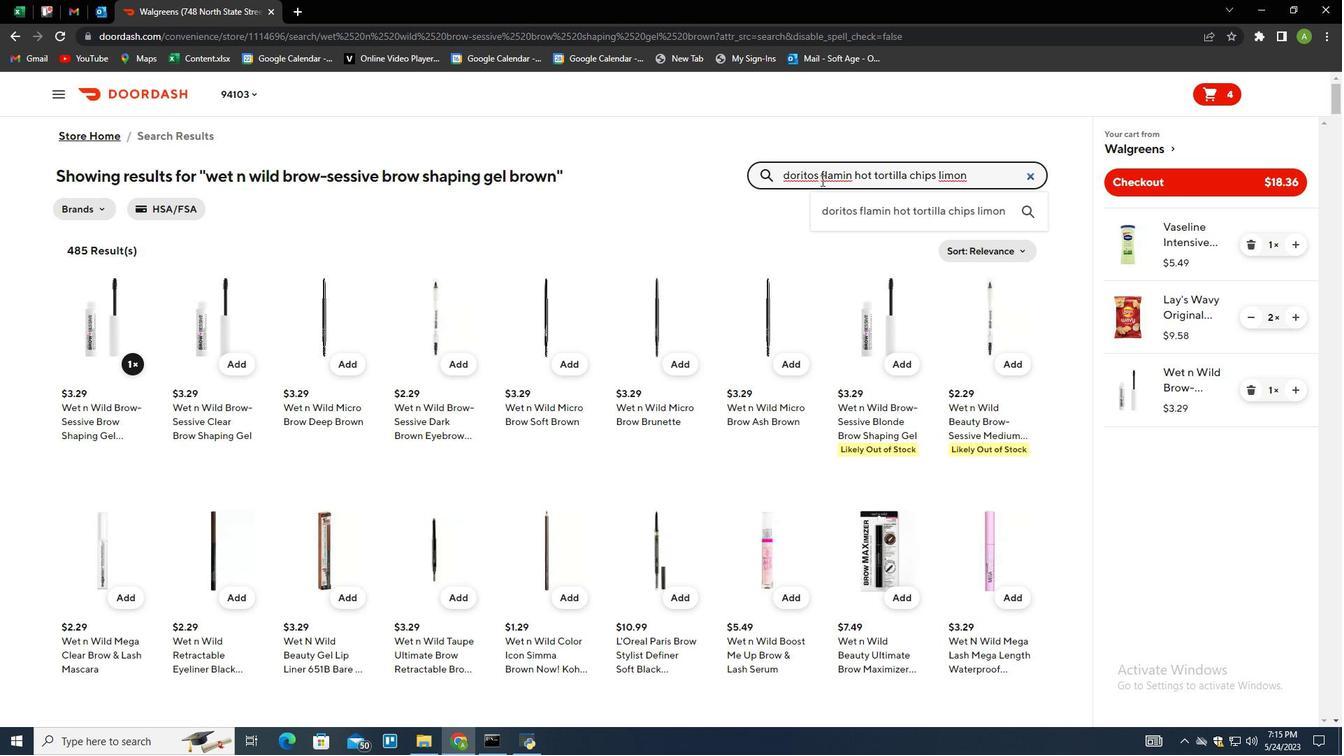 
Action: Mouse moved to (123, 367)
Screenshot: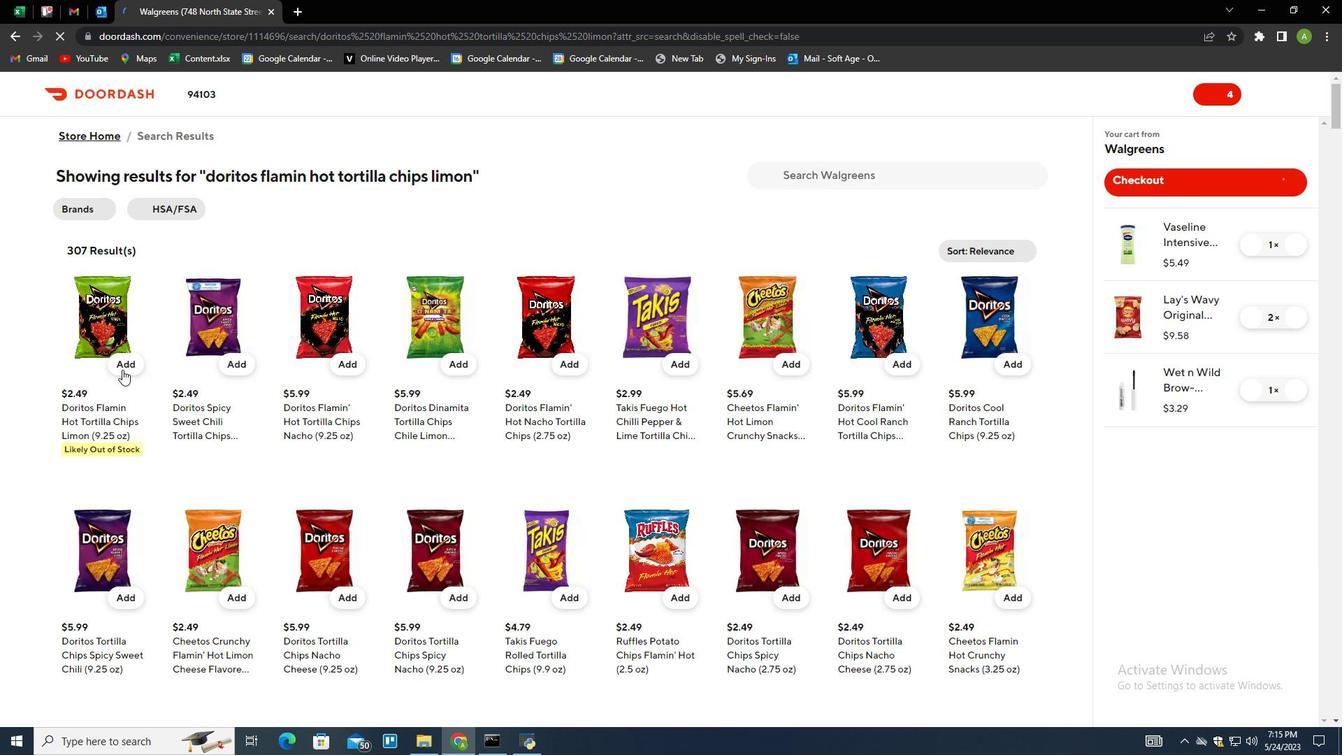 
Action: Mouse pressed left at (123, 367)
Screenshot: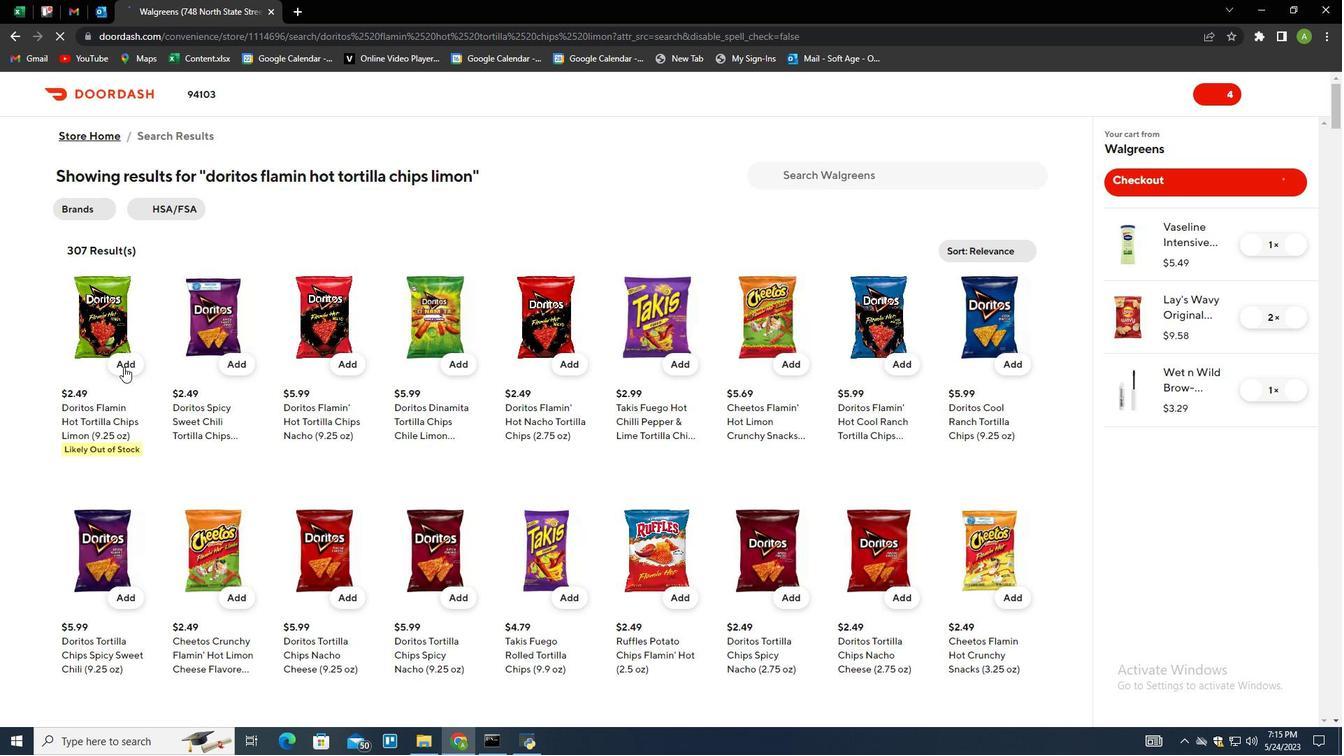
Action: Mouse moved to (1146, 181)
Screenshot: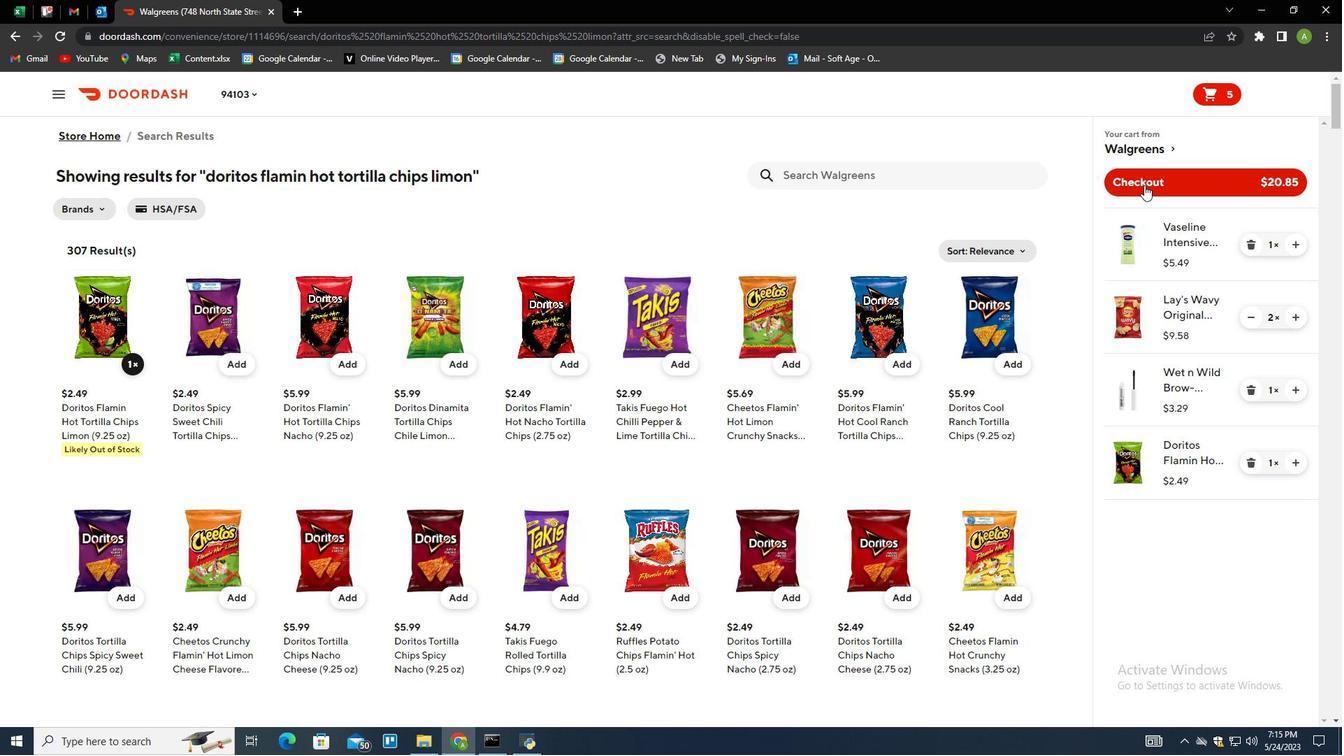 
Action: Mouse pressed left at (1146, 181)
Screenshot: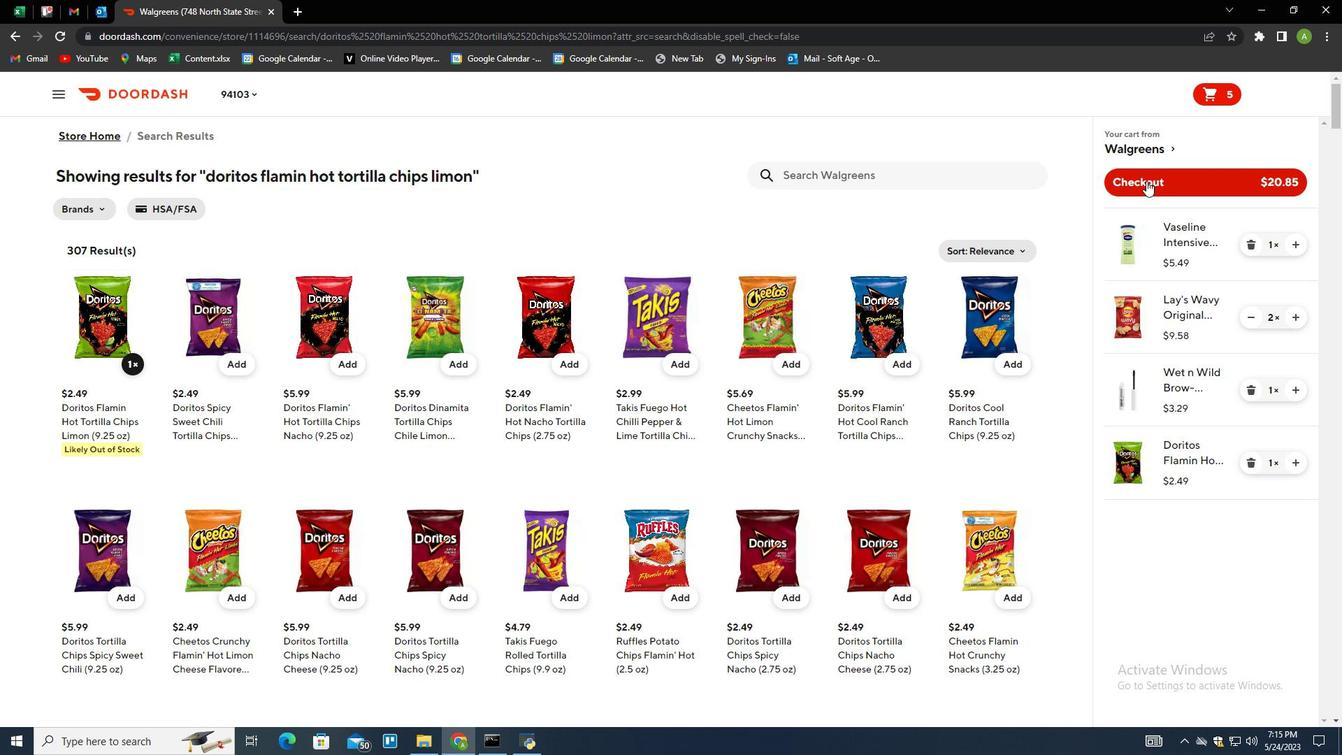 
